 Task: Create a public GitHub repository named 'game-development-projects1' and add a welcome page to its wiki.
Action: Mouse moved to (157, 109)
Screenshot: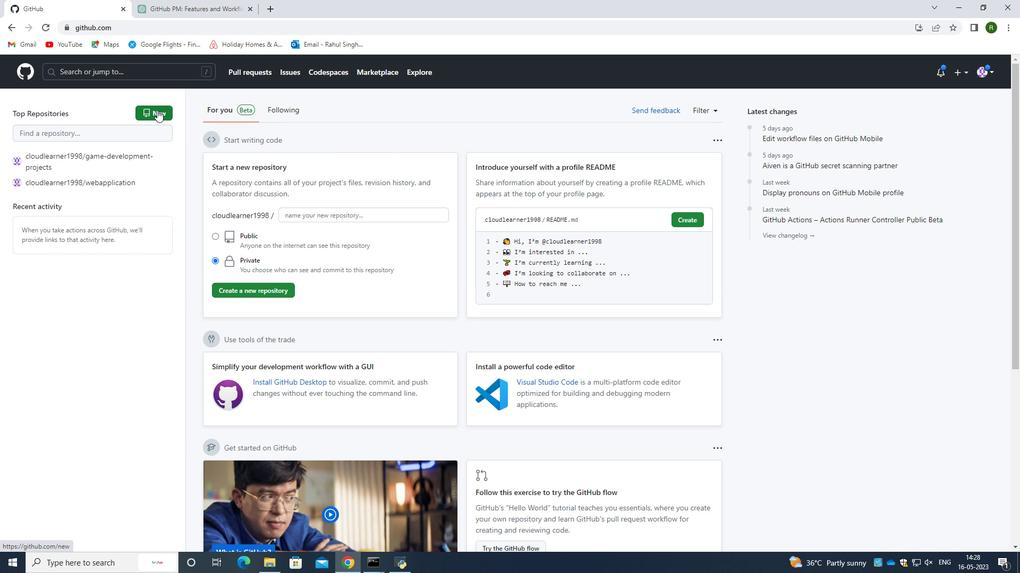 
Action: Mouse pressed left at (157, 109)
Screenshot: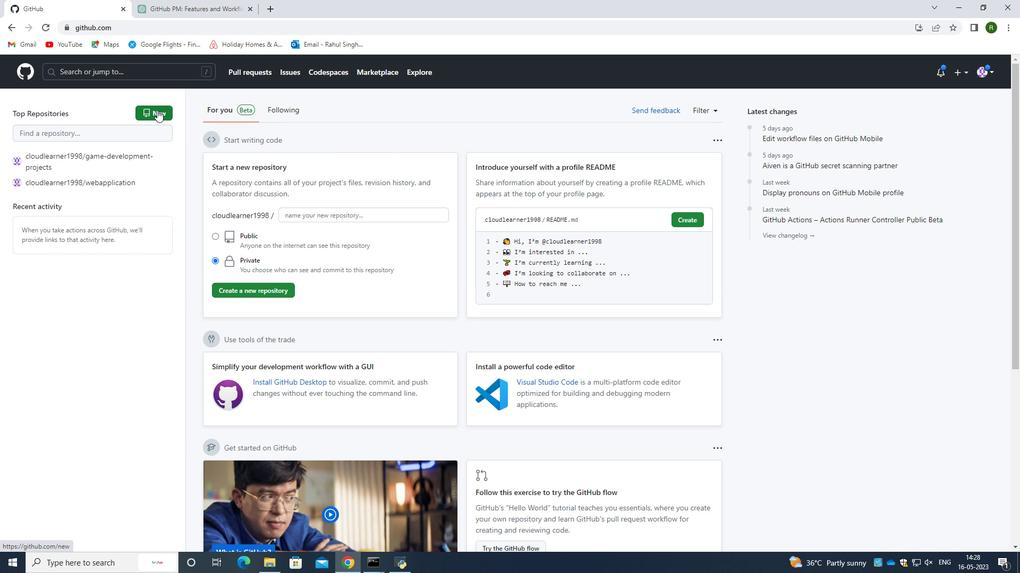 
Action: Mouse moved to (481, 184)
Screenshot: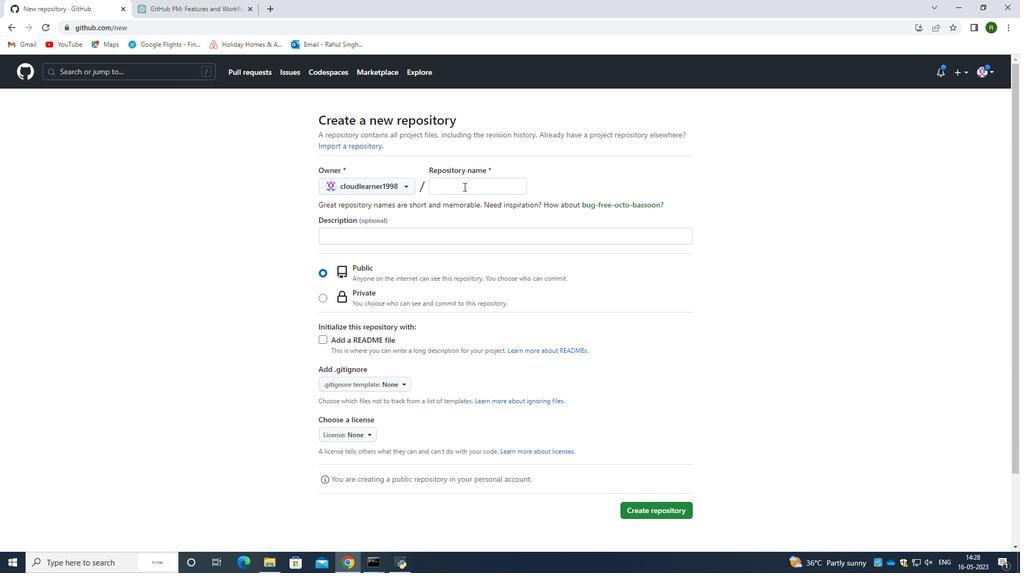 
Action: Mouse pressed left at (481, 184)
Screenshot: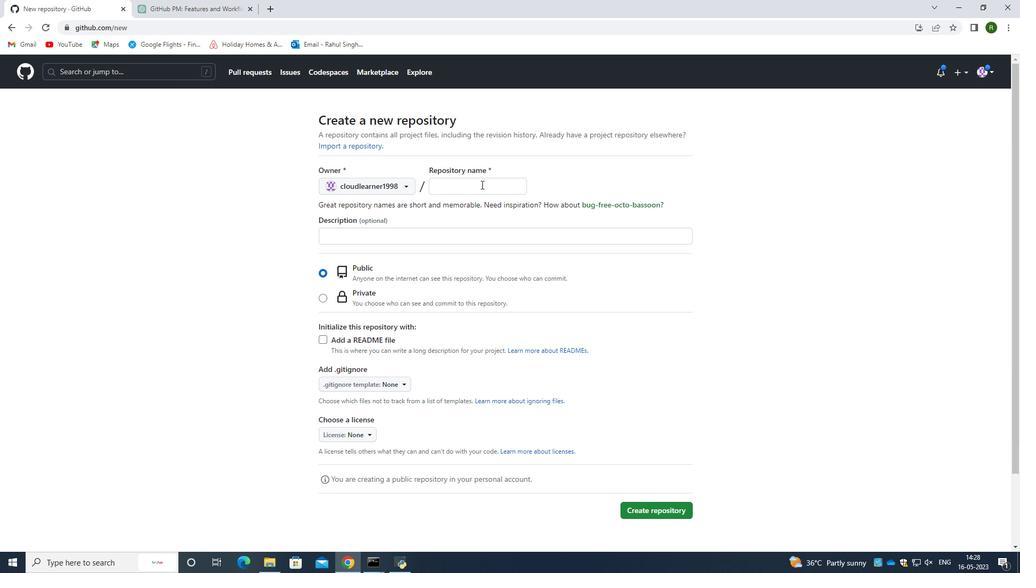 
Action: Mouse moved to (466, 173)
Screenshot: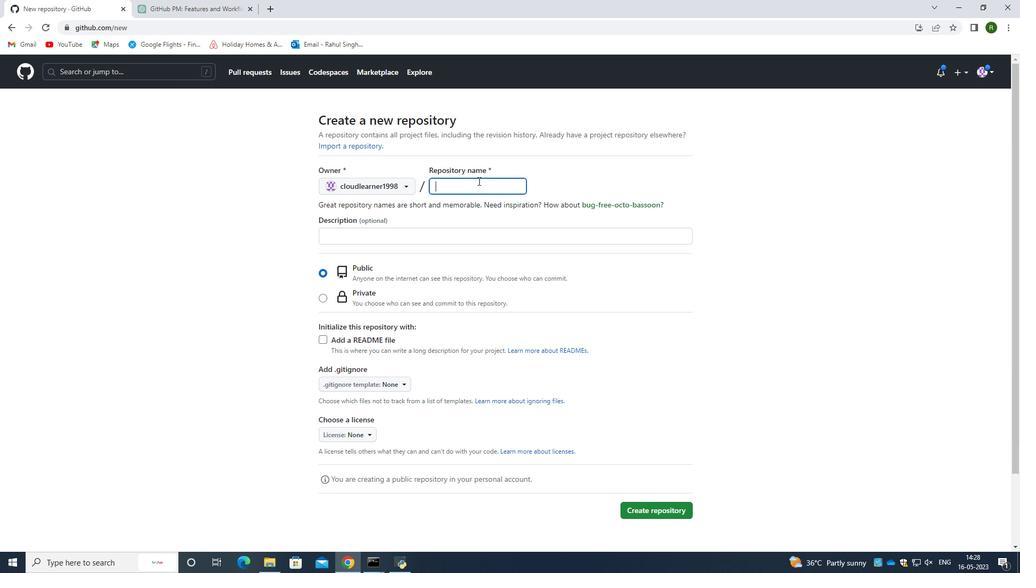 
Action: Key pressed <Key.caps_lock>G<Key.caps_lock>ane<Key.space><Key.backspace><Key.backspace><Key.backspace>me<Key.space>development<Key.space>projects
Screenshot: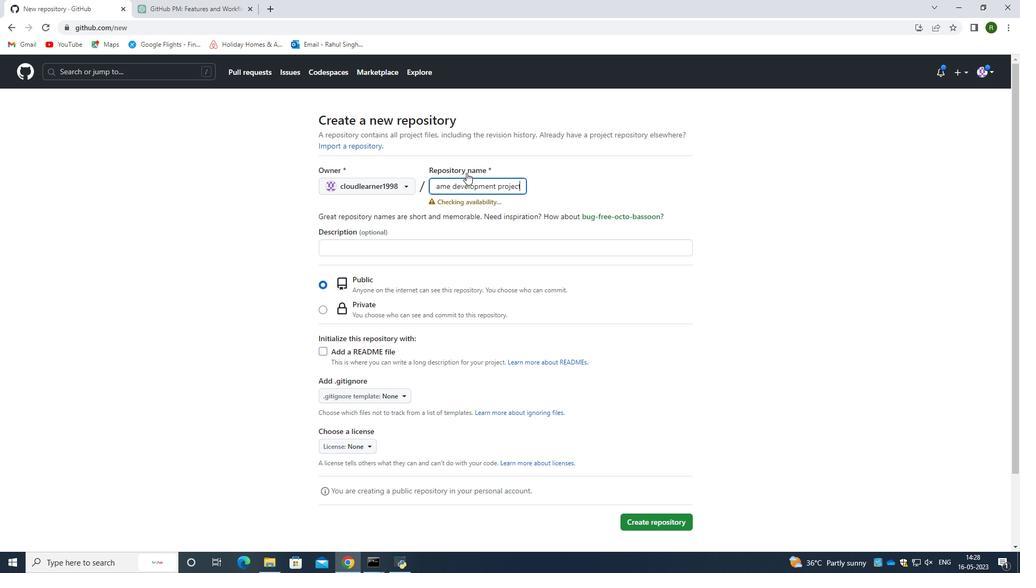 
Action: Mouse moved to (360, 247)
Screenshot: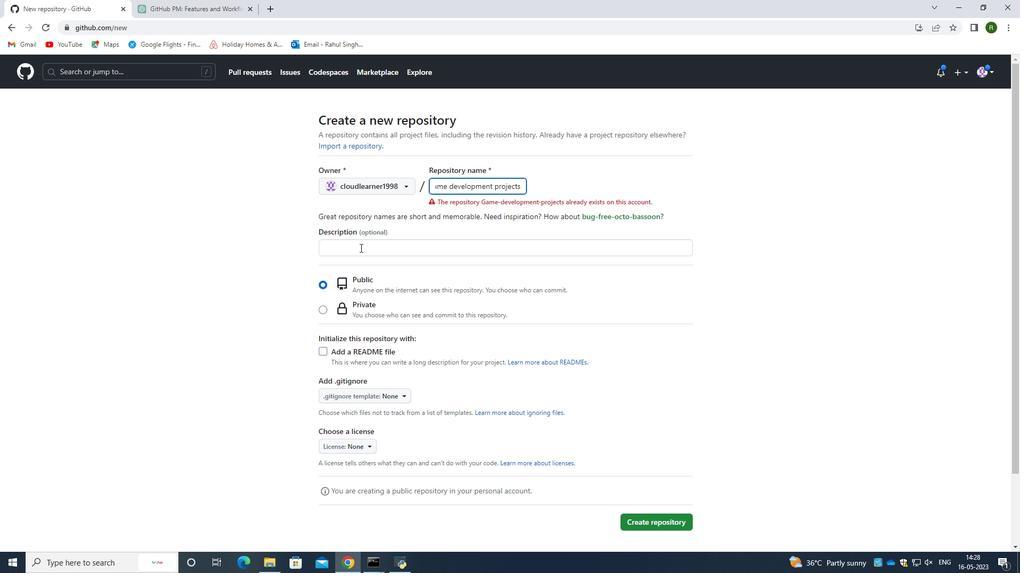 
Action: Mouse pressed left at (360, 247)
Screenshot: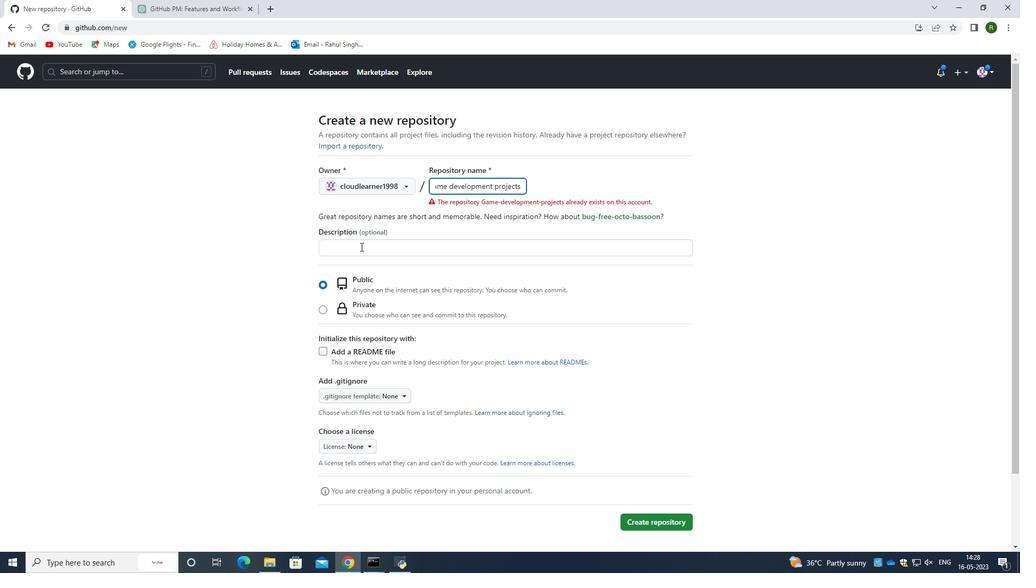 
Action: Mouse moved to (543, 308)
Screenshot: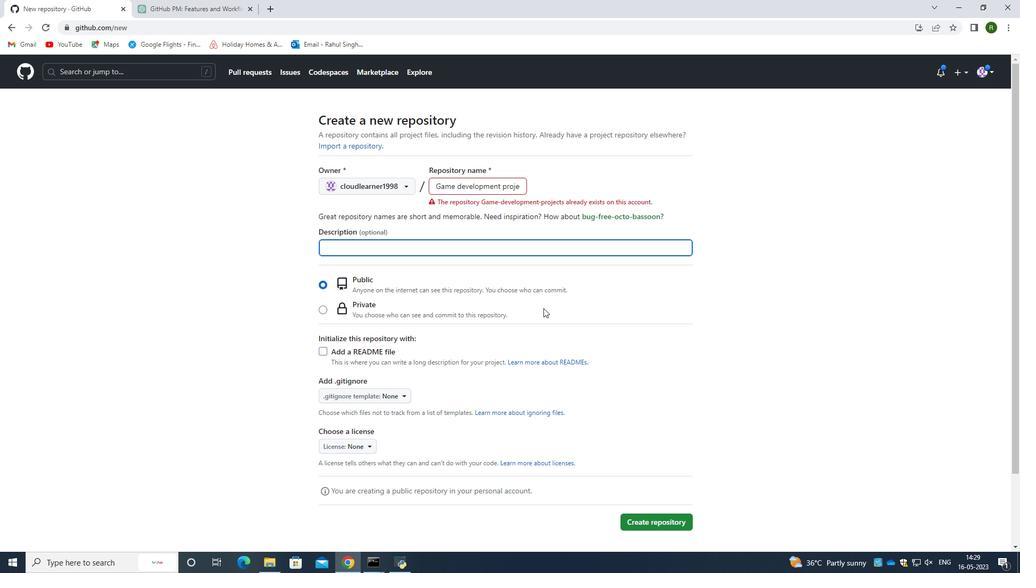 
Action: Mouse scrolled (543, 308) with delta (0, 0)
Screenshot: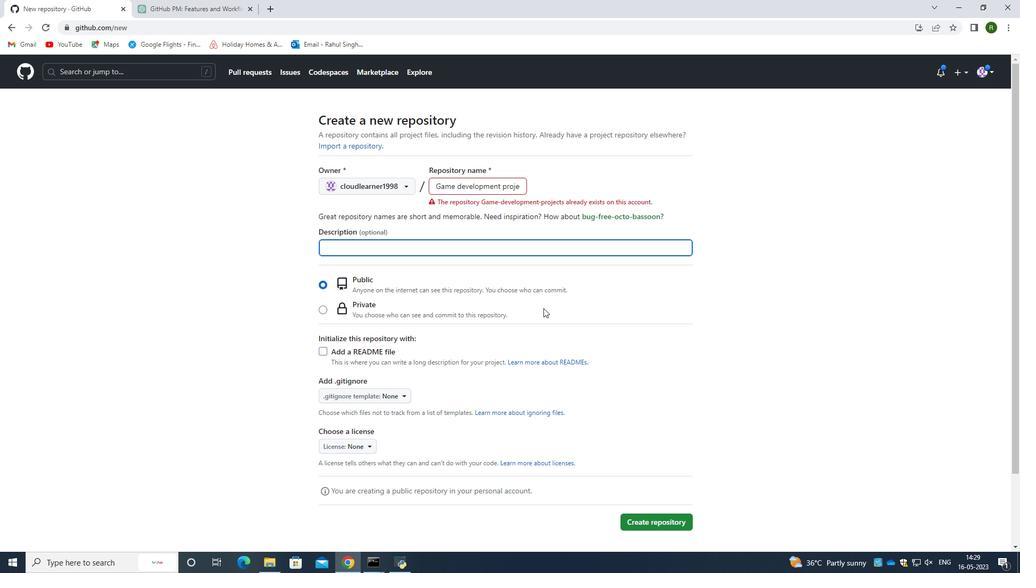 
Action: Mouse moved to (646, 468)
Screenshot: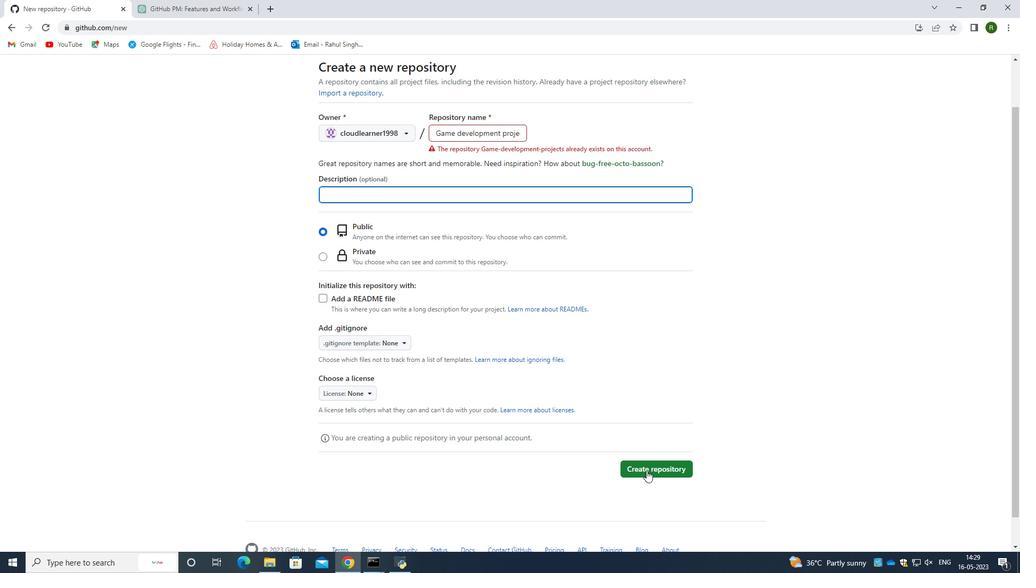 
Action: Mouse pressed left at (646, 468)
Screenshot: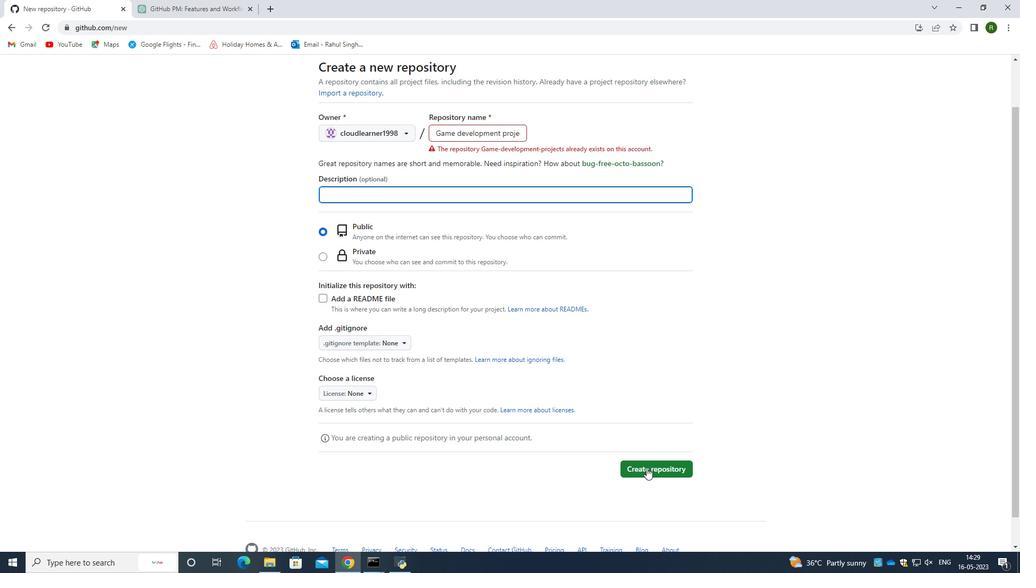 
Action: Mouse moved to (642, 470)
Screenshot: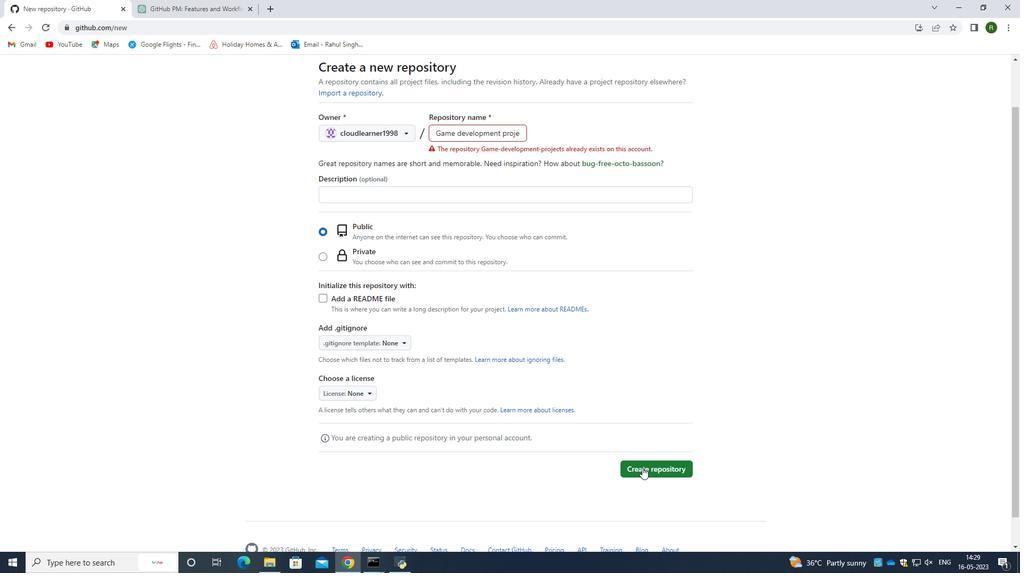 
Action: Mouse pressed left at (642, 470)
Screenshot: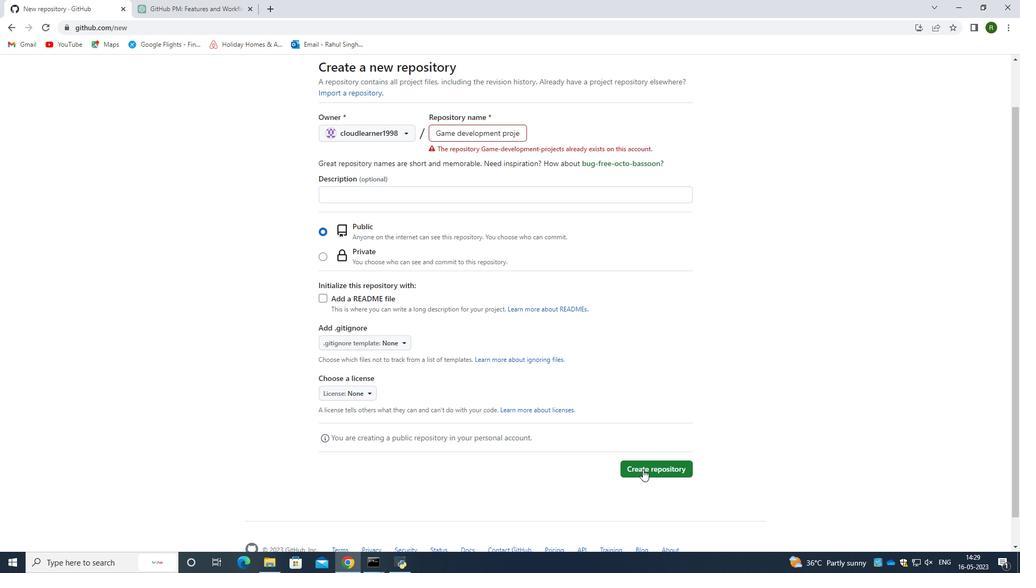 
Action: Mouse moved to (641, 464)
Screenshot: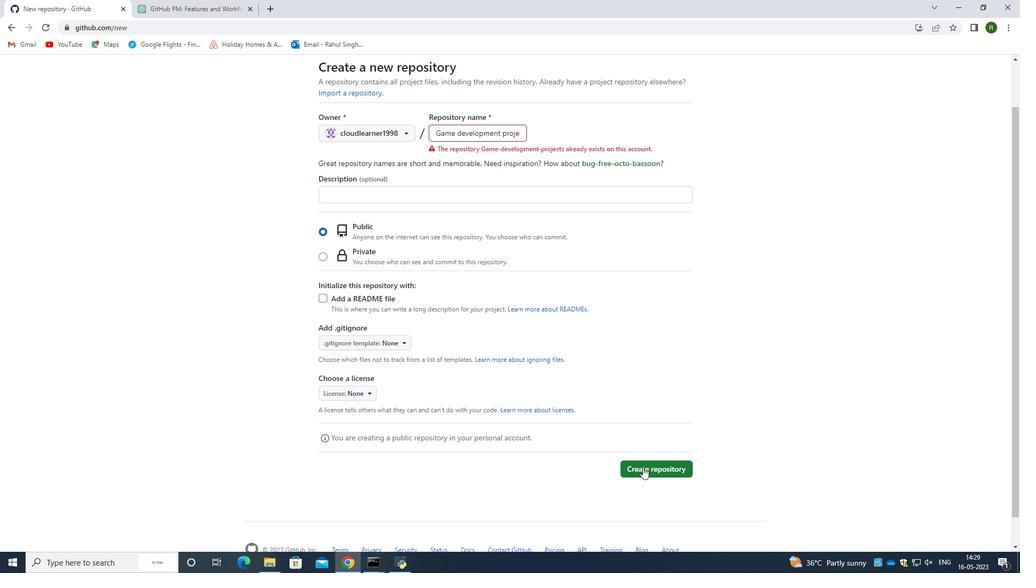 
Action: Mouse scrolled (641, 464) with delta (0, 0)
Screenshot: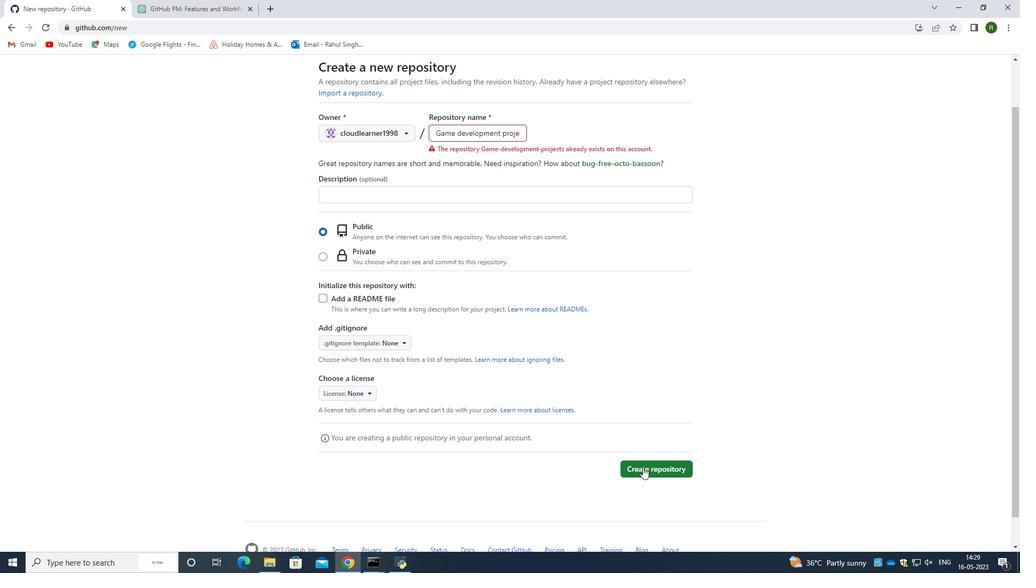 
Action: Mouse scrolled (641, 464) with delta (0, 0)
Screenshot: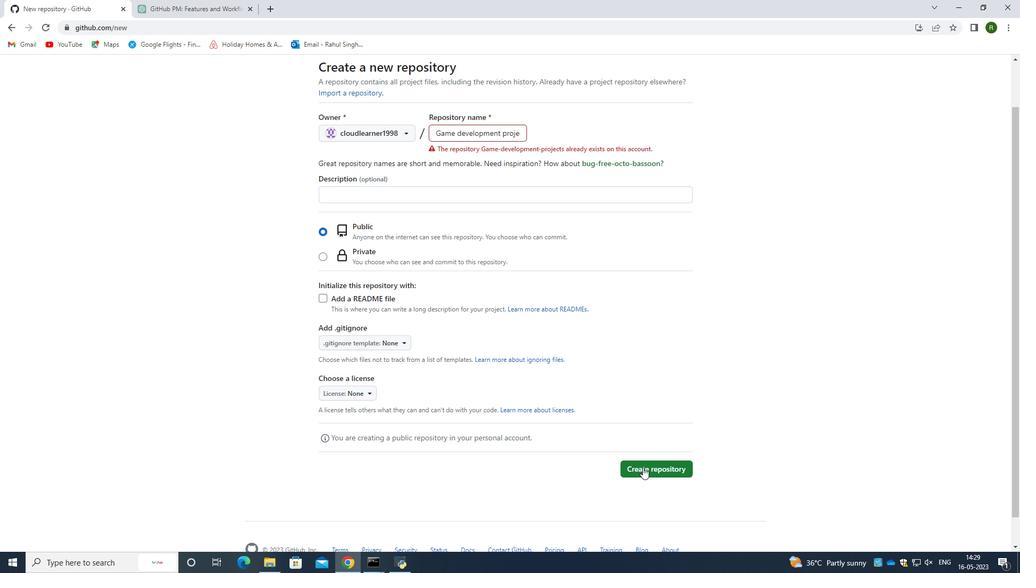 
Action: Mouse scrolled (641, 464) with delta (0, 0)
Screenshot: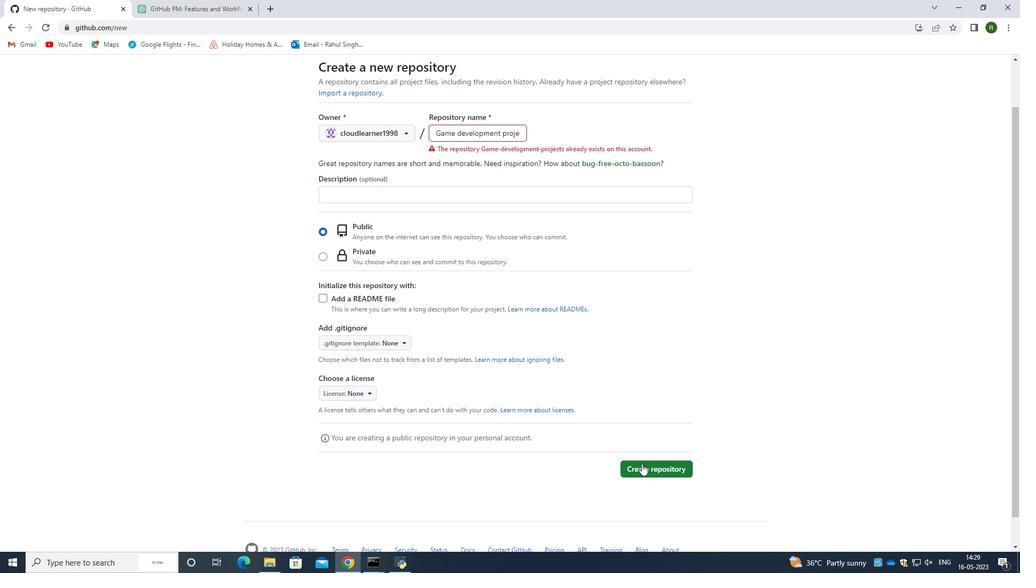 
Action: Mouse moved to (516, 181)
Screenshot: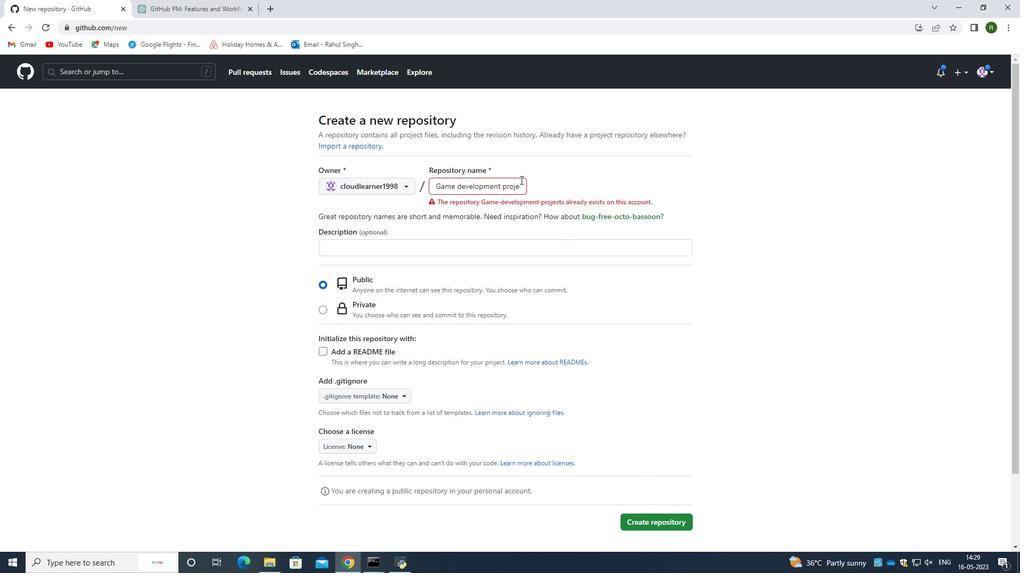 
Action: Mouse pressed left at (516, 181)
Screenshot: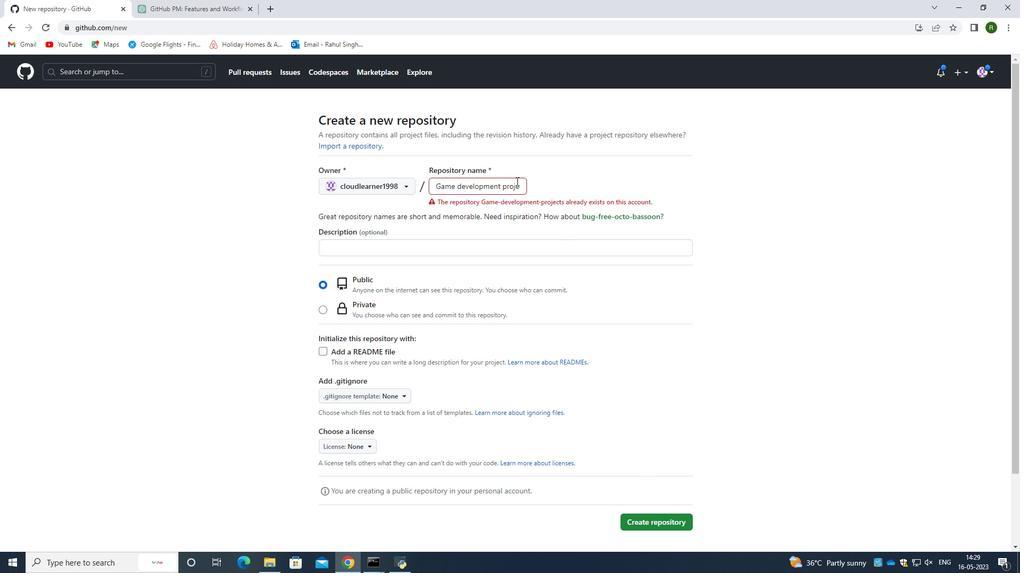 
Action: Mouse moved to (520, 184)
Screenshot: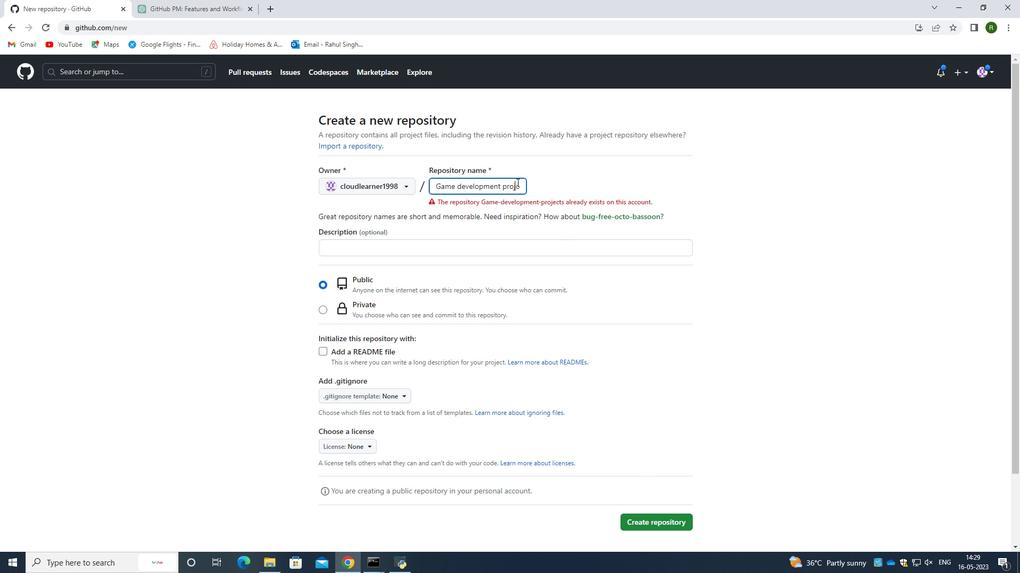 
Action: Mouse pressed left at (520, 184)
Screenshot: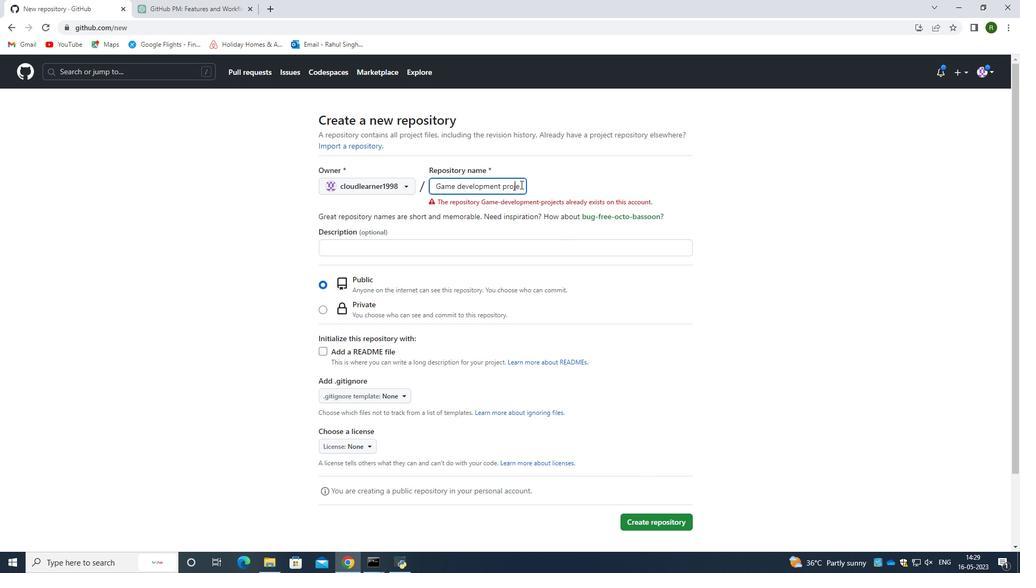 
Action: Mouse moved to (520, 191)
Screenshot: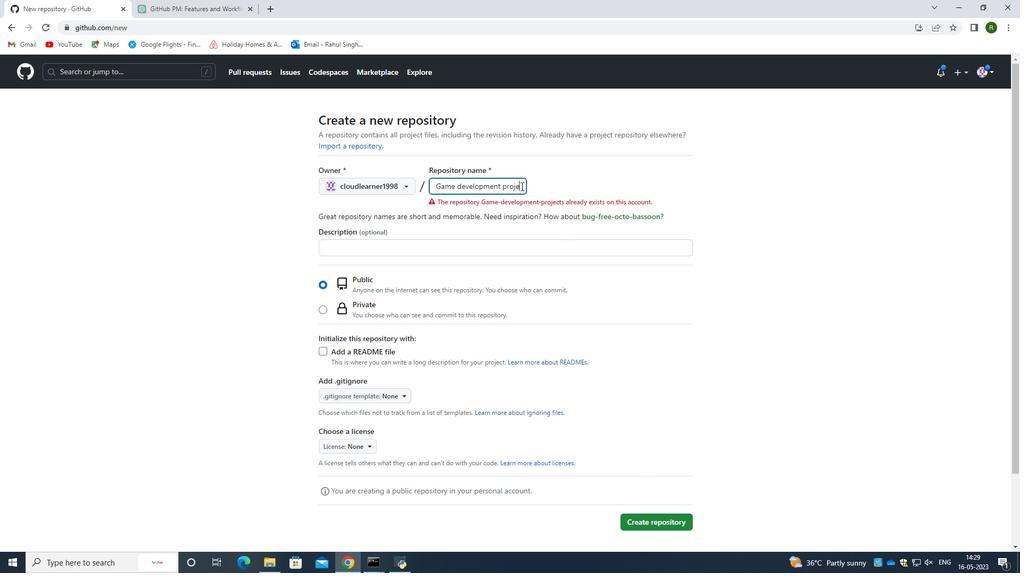 
Action: Key pressed <Key.right><Key.right><Key.right><Key.right><Key.right><Key.right><Key.right><Key.right><Key.right><Key.right><Key.right><Key.right>1
Screenshot: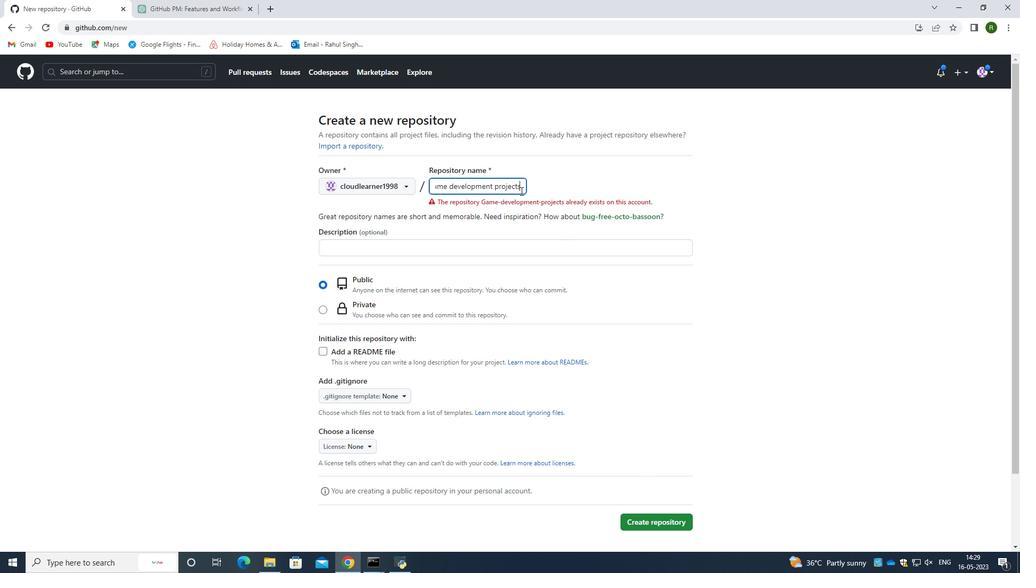 
Action: Mouse moved to (467, 188)
Screenshot: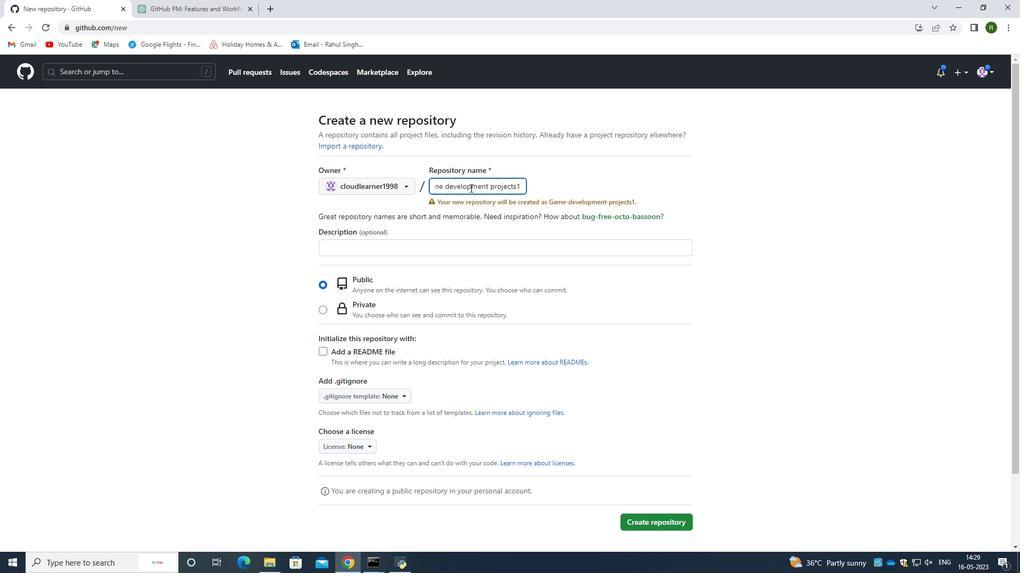 
Action: Key pressed <Key.left><Key.left><Key.left><Key.left><Key.left><Key.left><Key.left><Key.left><Key.left><Key.left><Key.left><Key.left><Key.left><Key.left><Key.left><Key.left><Key.left><Key.left><Key.left><Key.left><Key.left><Key.left><Key.left><Key.left><Key.left><Key.left><Key.left><Key.left><Key.left><Key.left><Key.left><Key.left><Key.left><Key.left><Key.left><Key.left><Key.left><Key.left>
Screenshot: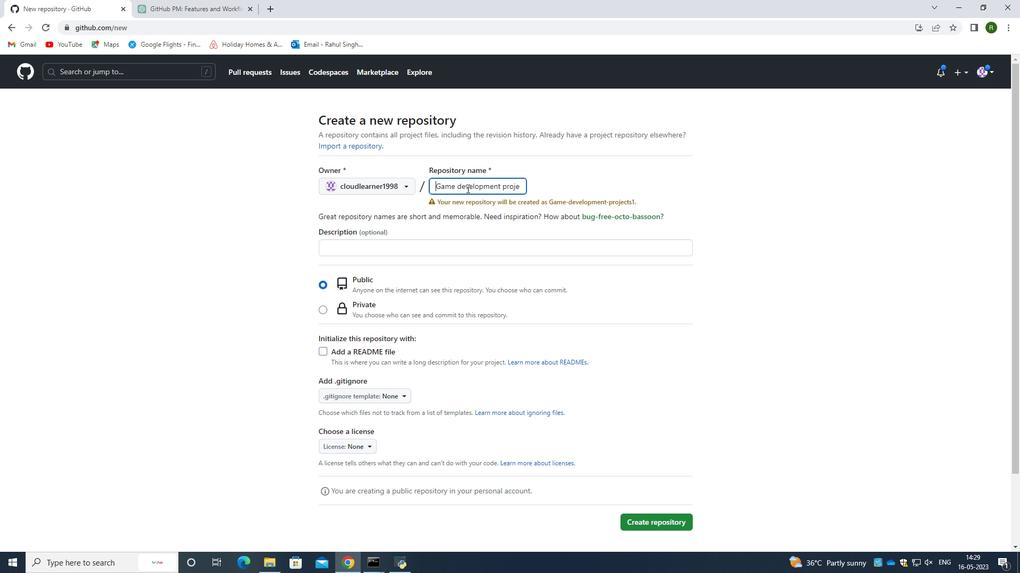 
Action: Mouse moved to (441, 184)
Screenshot: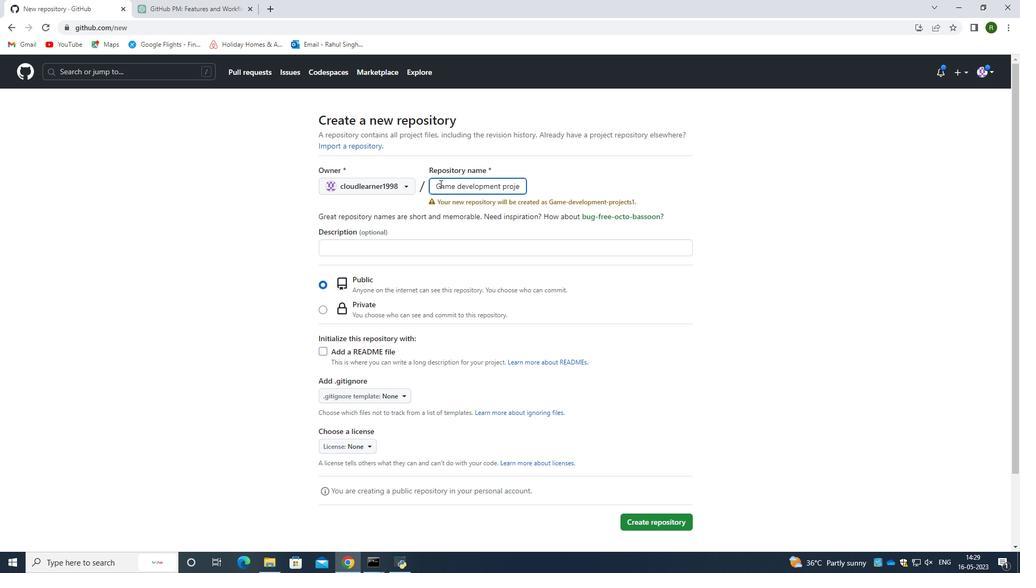 
Action: Mouse pressed left at (441, 184)
Screenshot: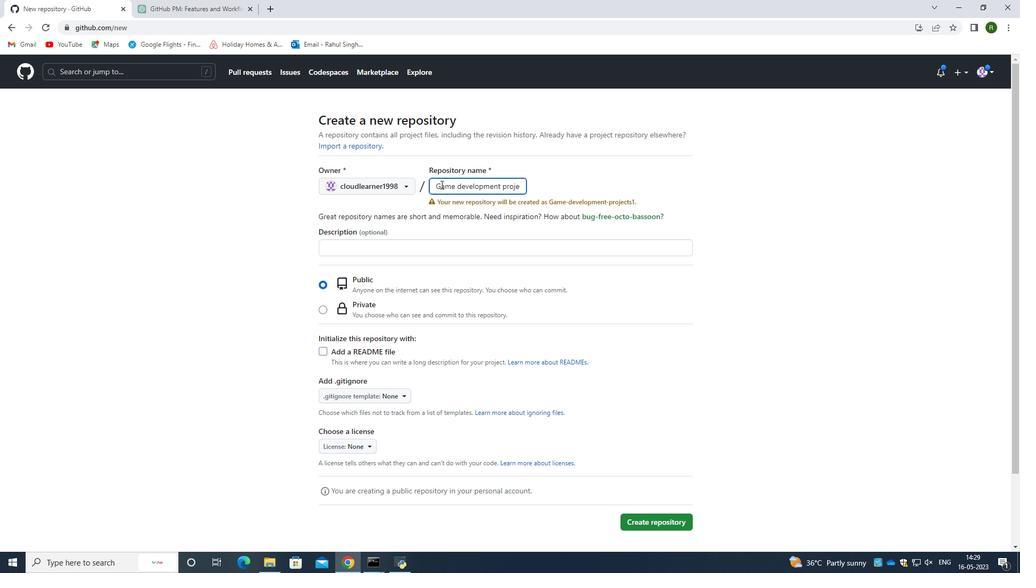 
Action: Mouse moved to (451, 187)
Screenshot: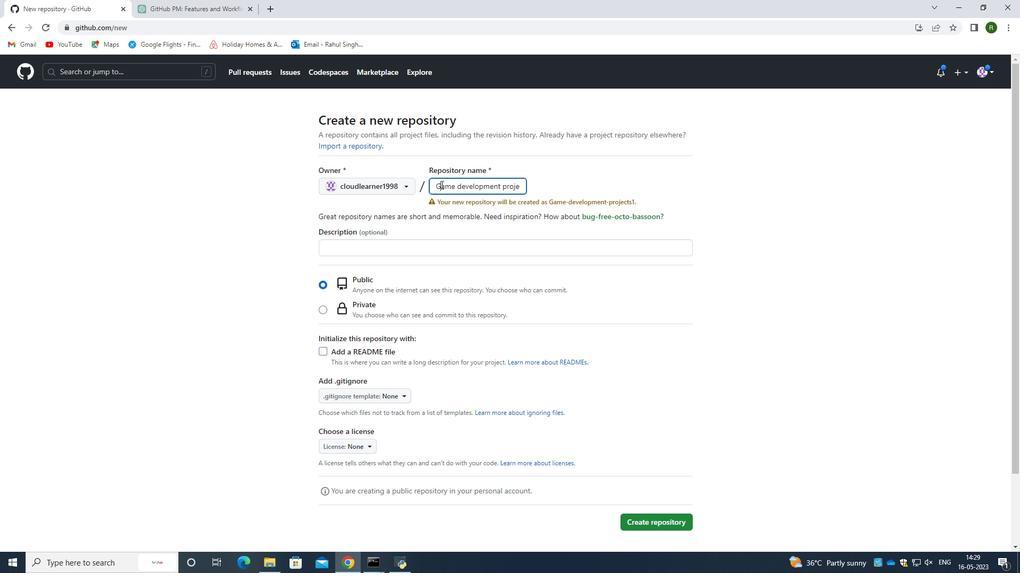 
Action: Key pressed <Key.backspace>
Screenshot: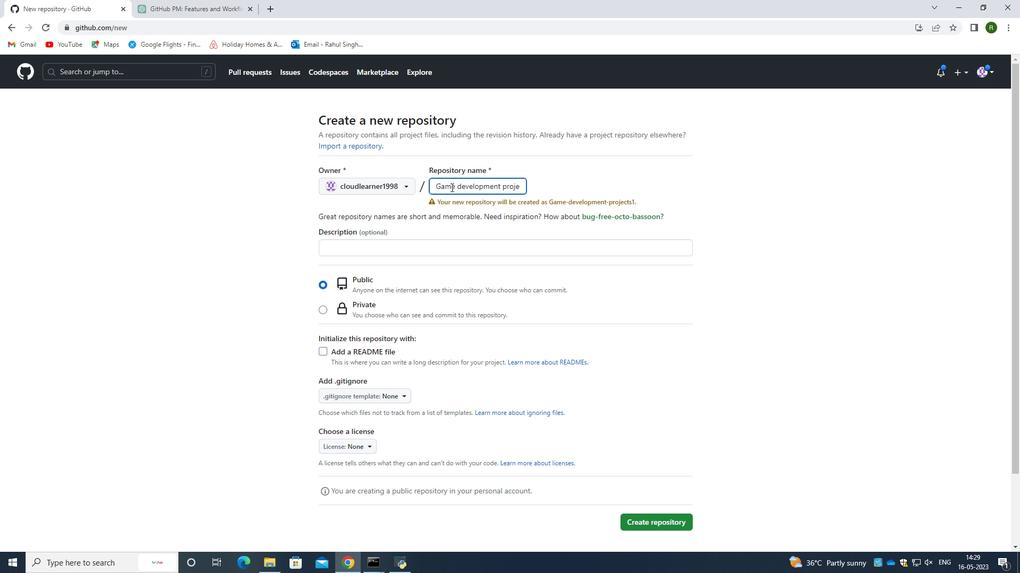 
Action: Mouse moved to (450, 193)
Screenshot: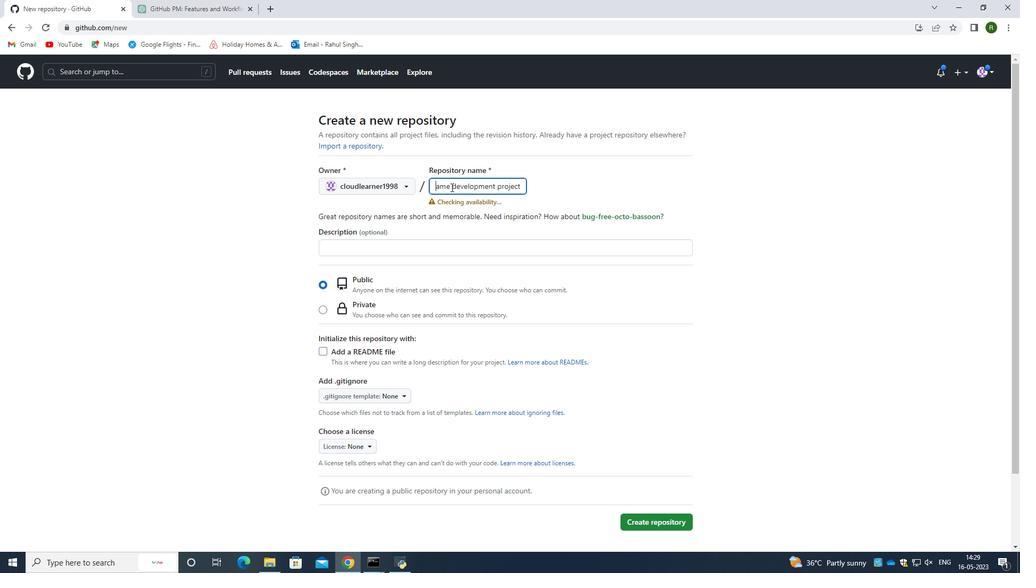 
Action: Key pressed g
Screenshot: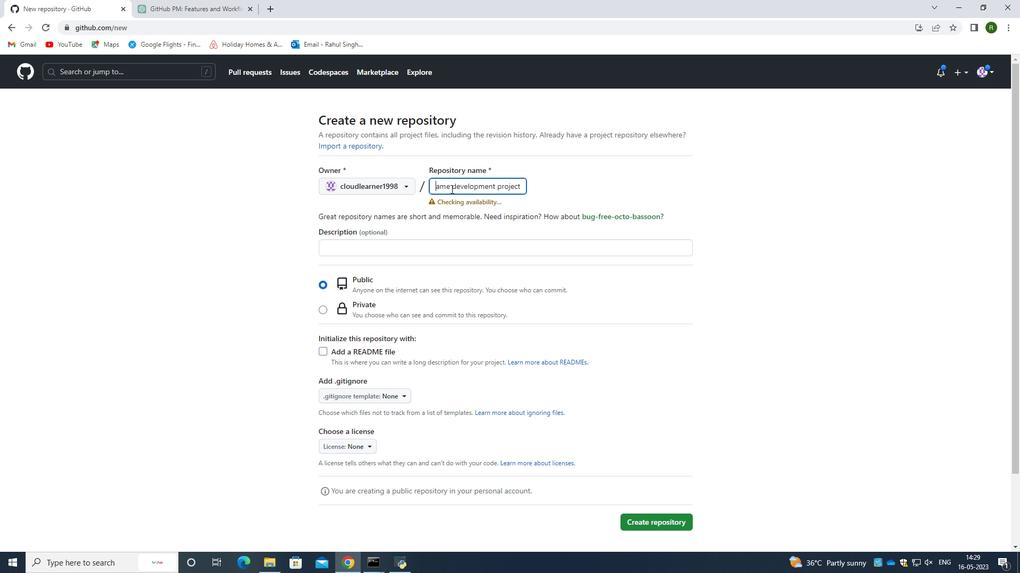 
Action: Mouse moved to (455, 185)
Screenshot: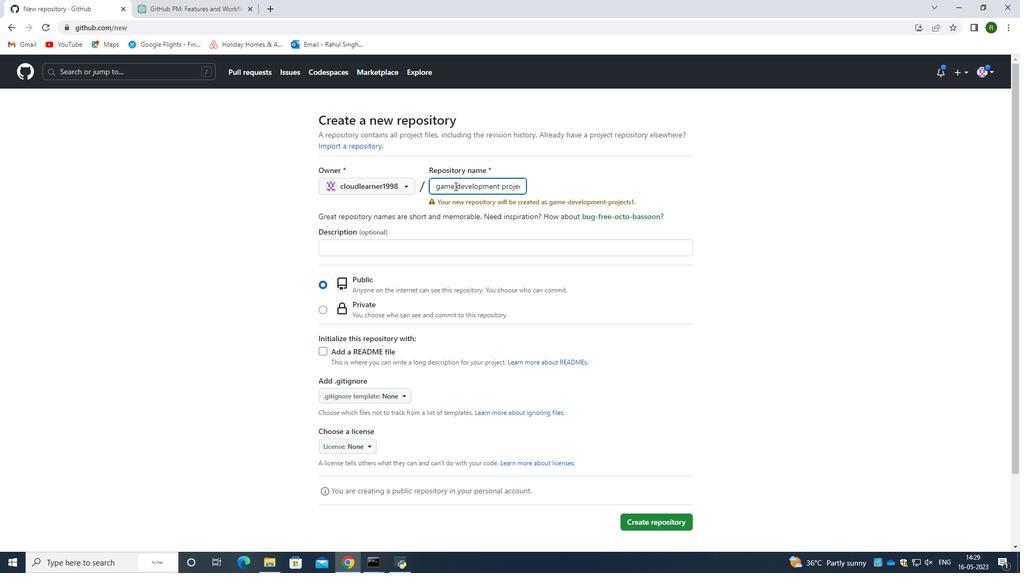 
Action: Mouse pressed left at (455, 185)
Screenshot: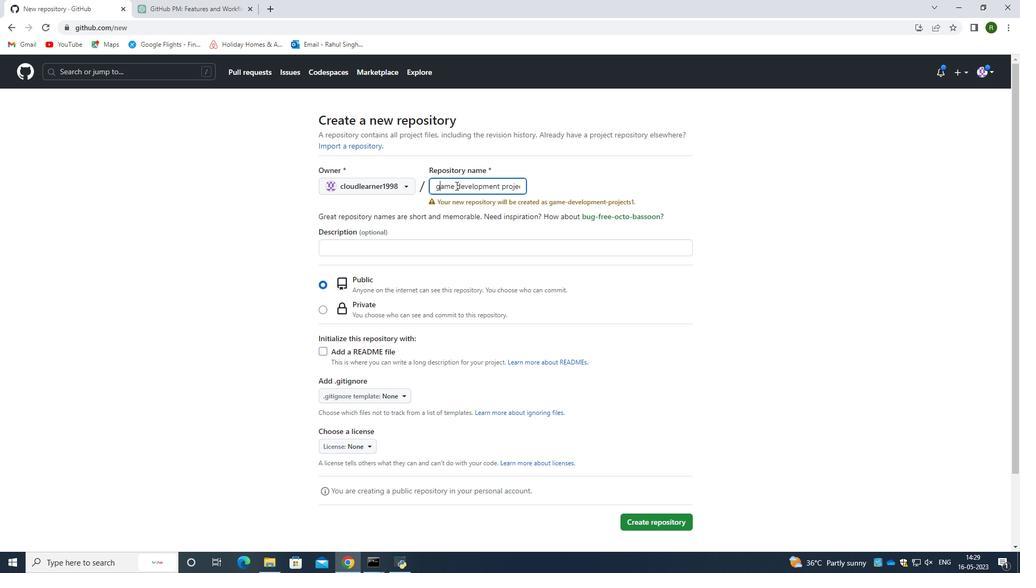 
Action: Key pressed -
Screenshot: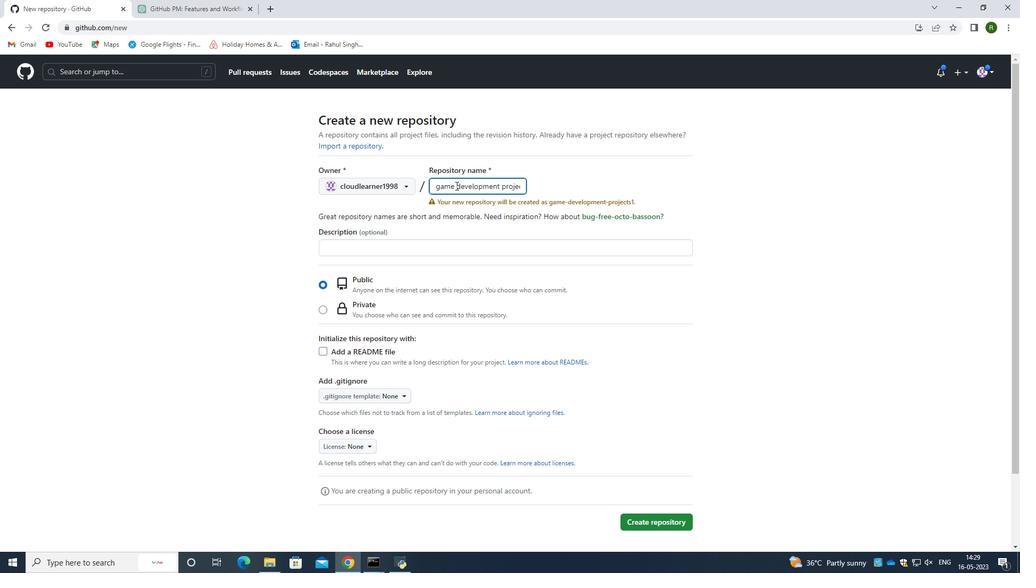 
Action: Mouse moved to (456, 186)
Screenshot: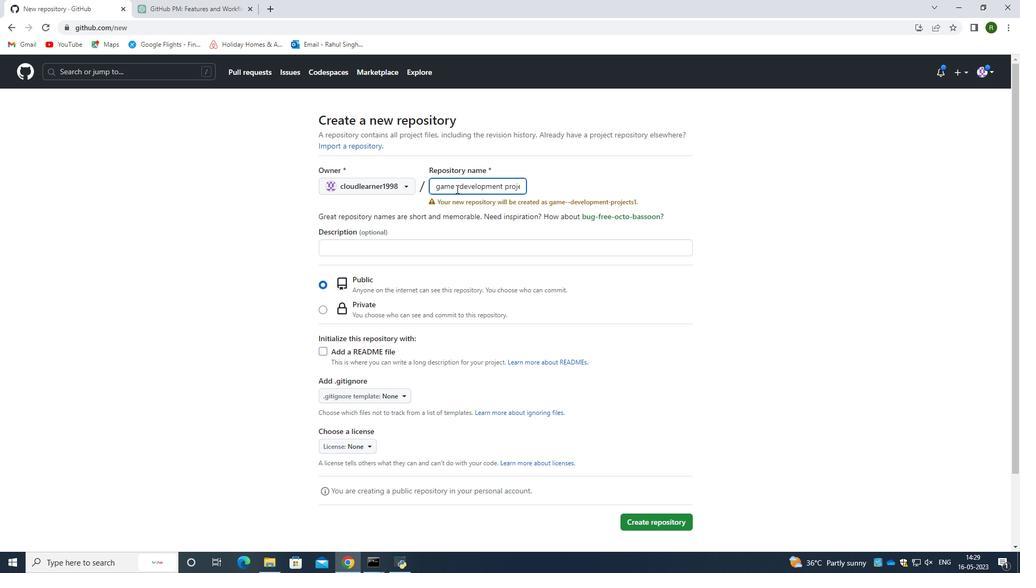 
Action: Mouse pressed left at (456, 186)
Screenshot: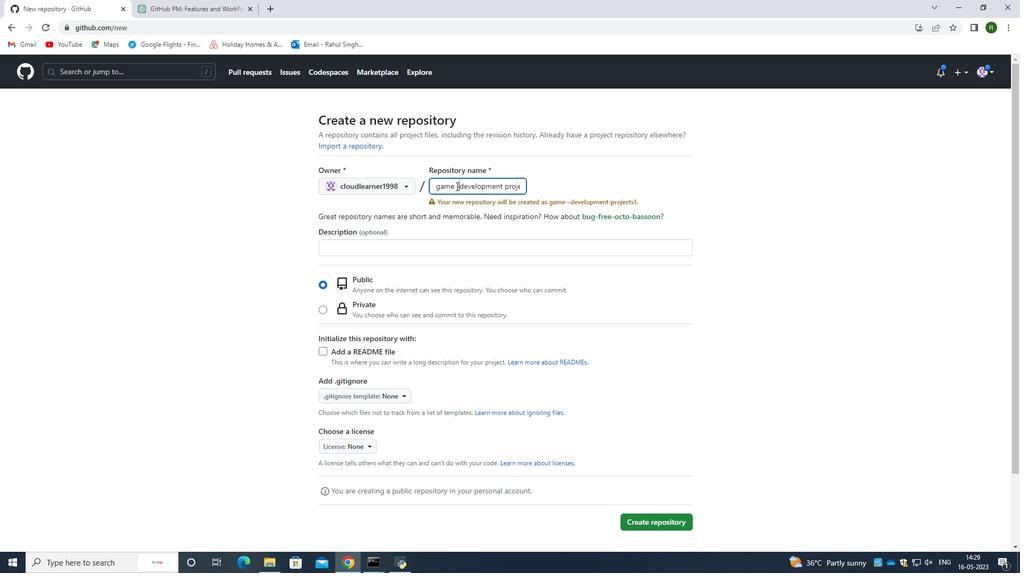 
Action: Mouse moved to (460, 185)
Screenshot: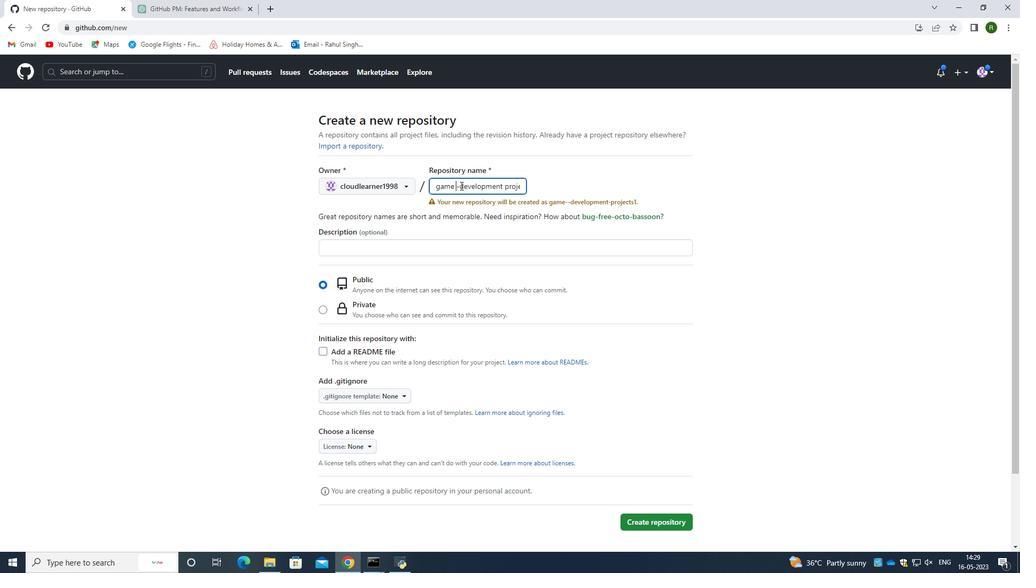 
Action: Key pressed <Key.backspace>
Screenshot: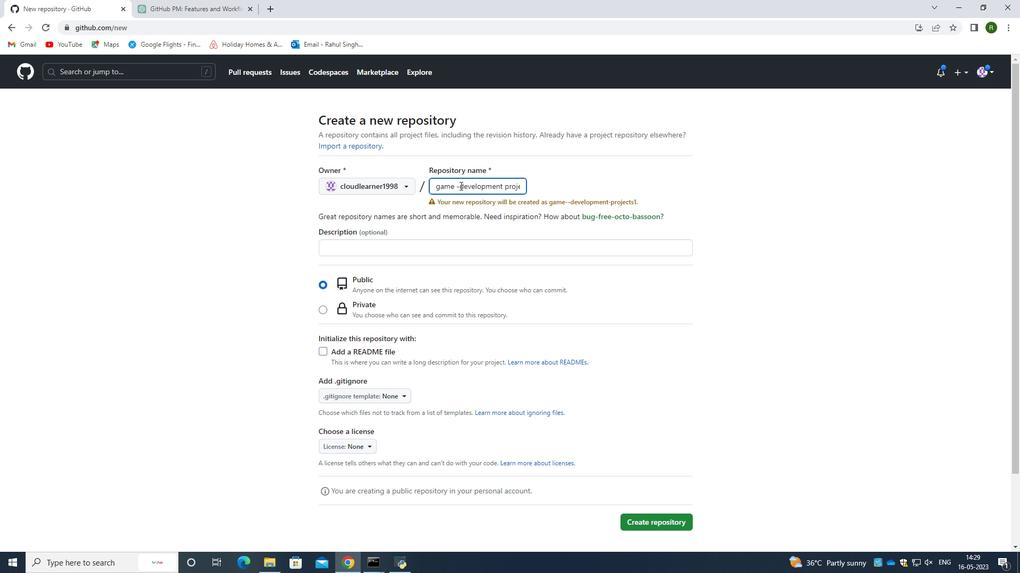 
Action: Mouse moved to (663, 514)
Screenshot: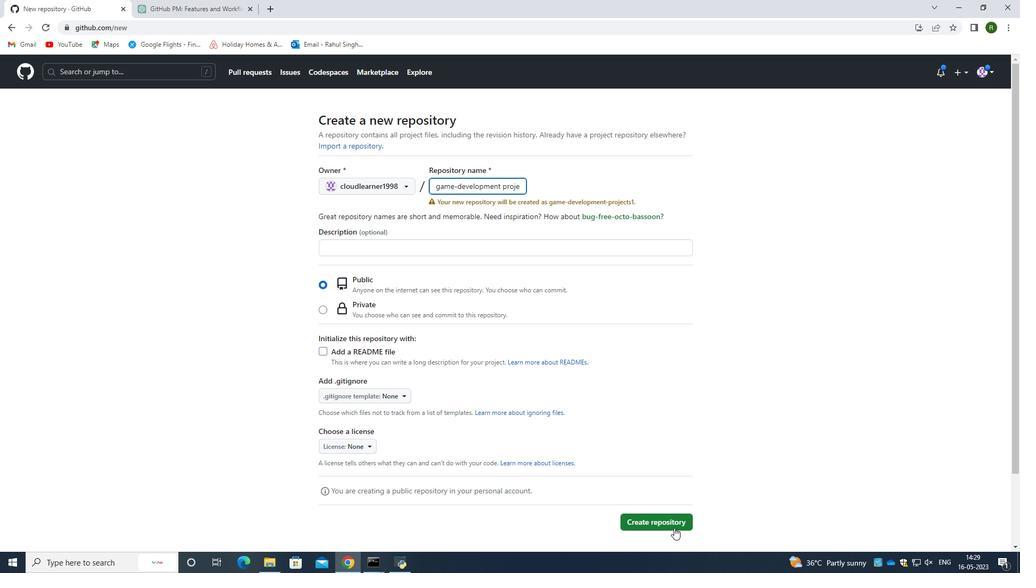 
Action: Mouse pressed left at (663, 514)
Screenshot: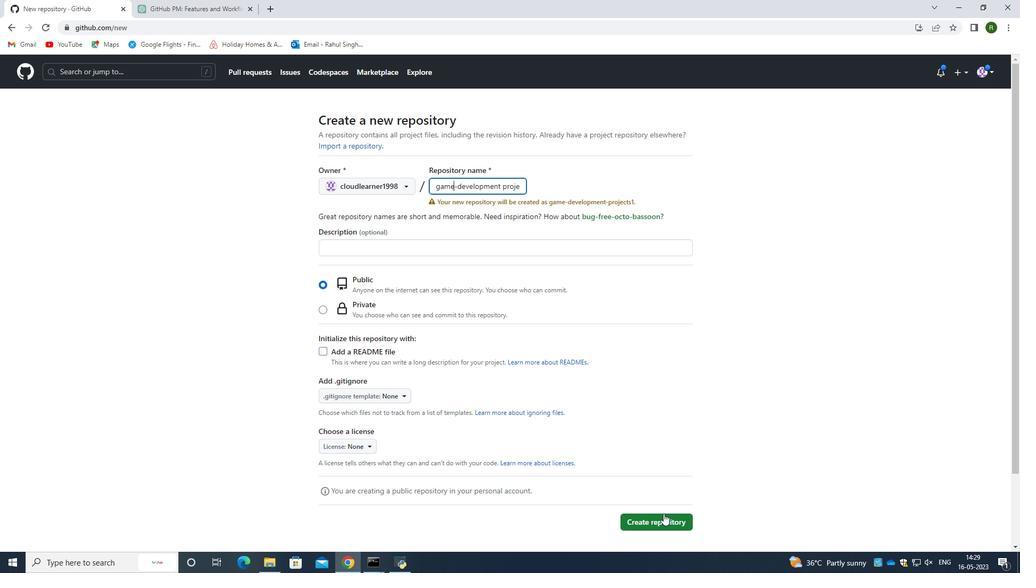 
Action: Mouse moved to (297, 136)
Screenshot: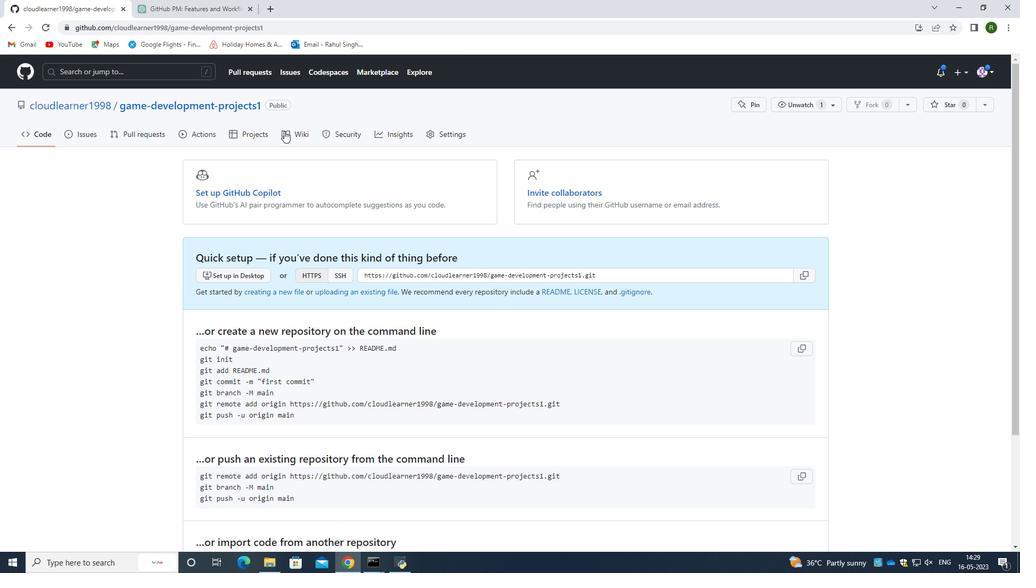 
Action: Mouse pressed left at (297, 136)
Screenshot: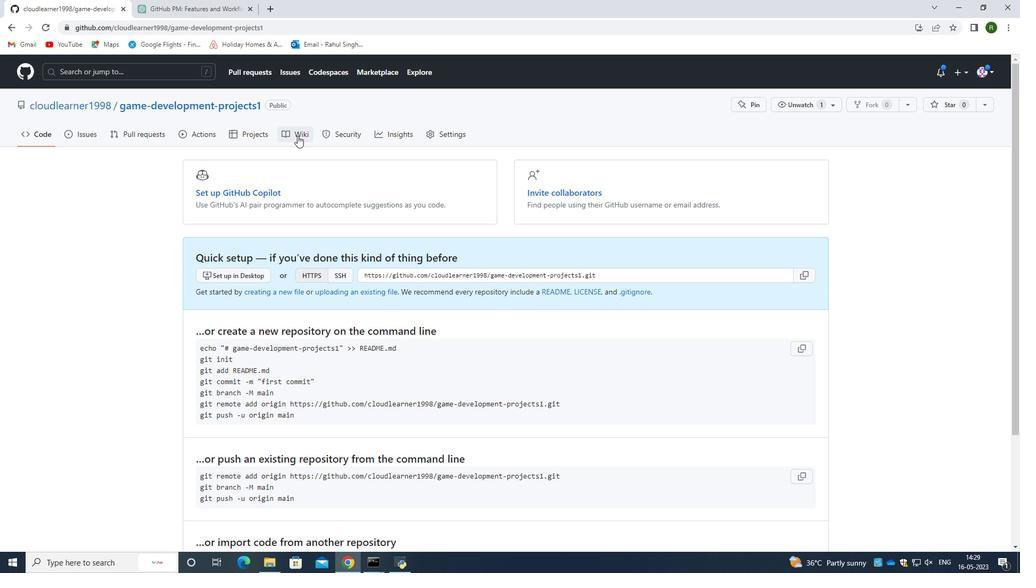 
Action: Mouse moved to (519, 276)
Screenshot: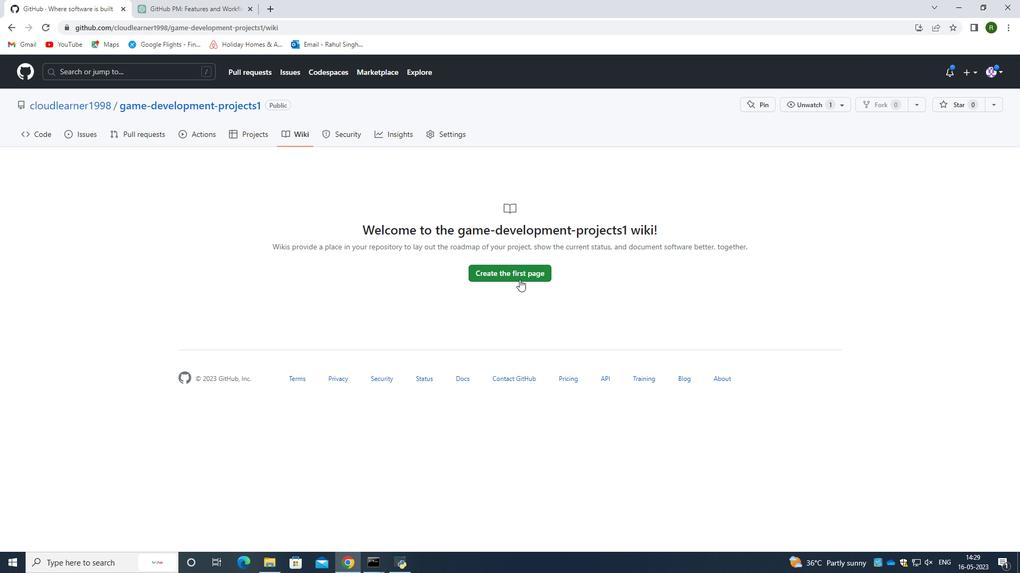 
Action: Mouse pressed left at (519, 276)
Screenshot: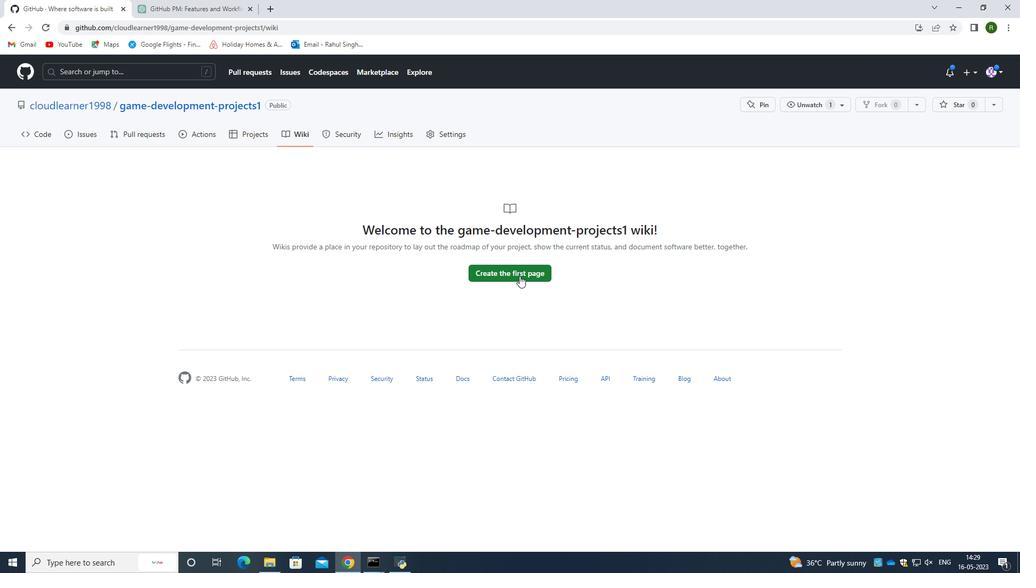 
Action: Mouse moved to (280, 257)
Screenshot: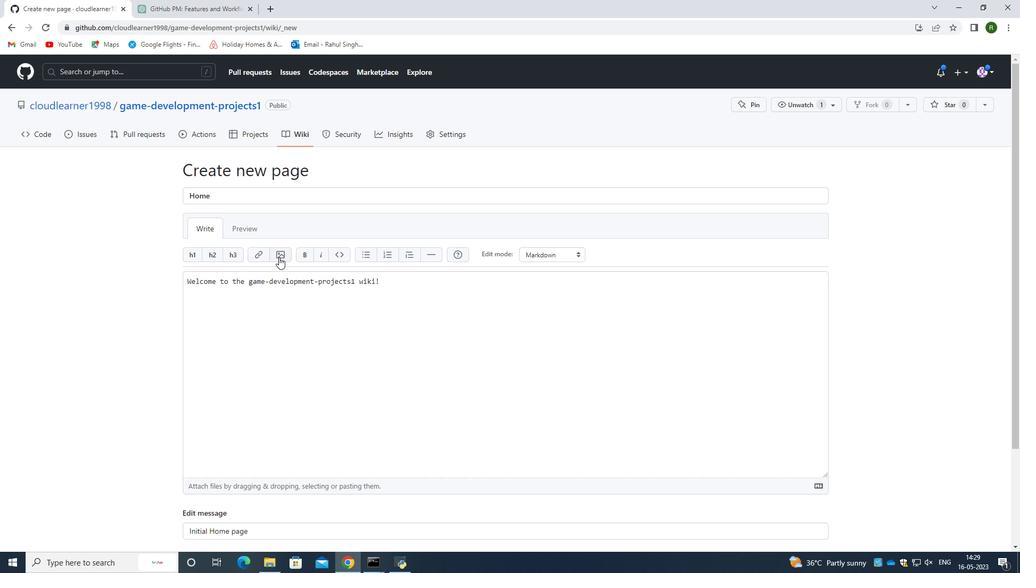 
Action: Mouse pressed left at (280, 257)
Screenshot: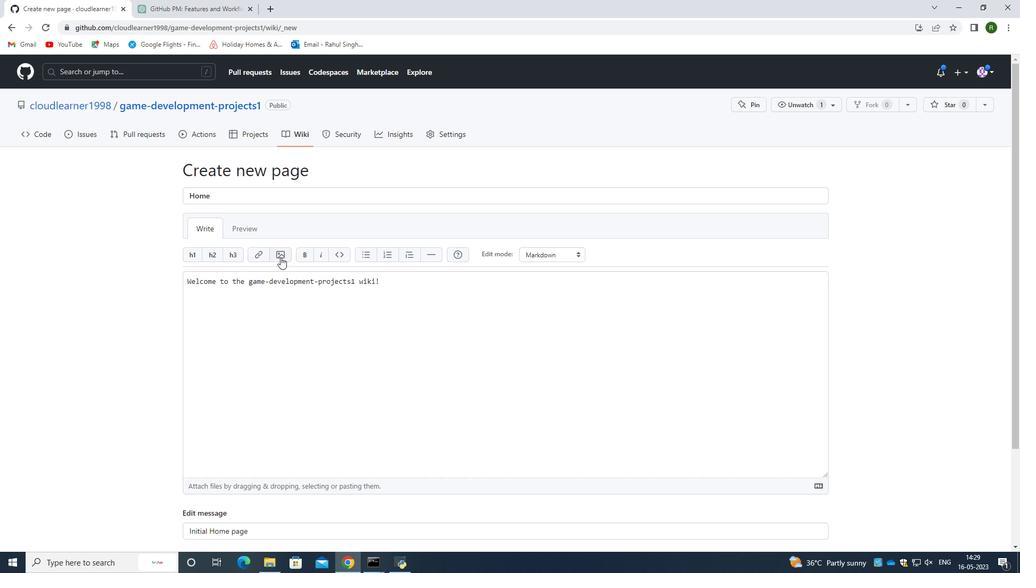 
Action: Mouse moved to (434, 162)
Screenshot: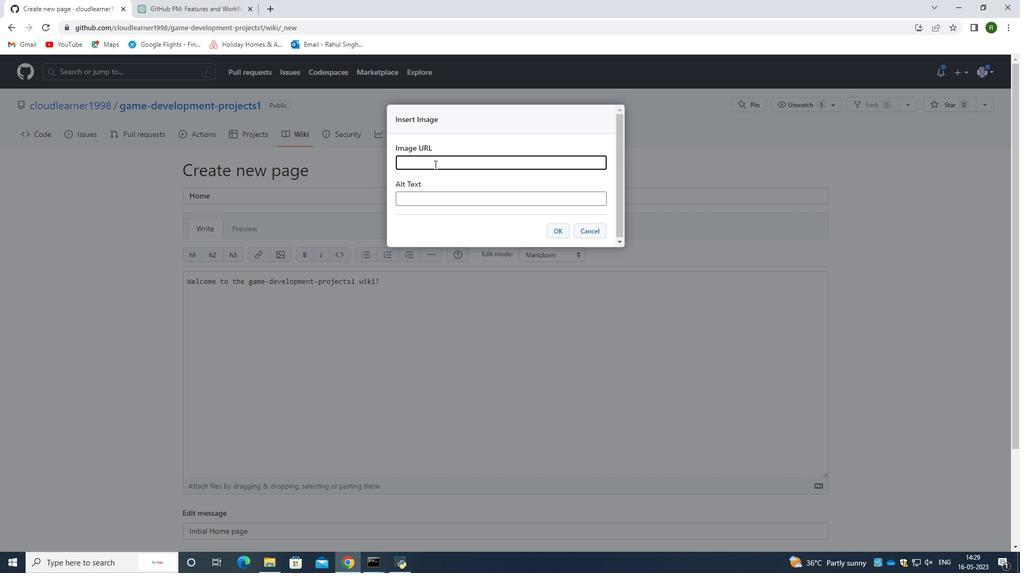
Action: Mouse pressed right at (434, 162)
Screenshot: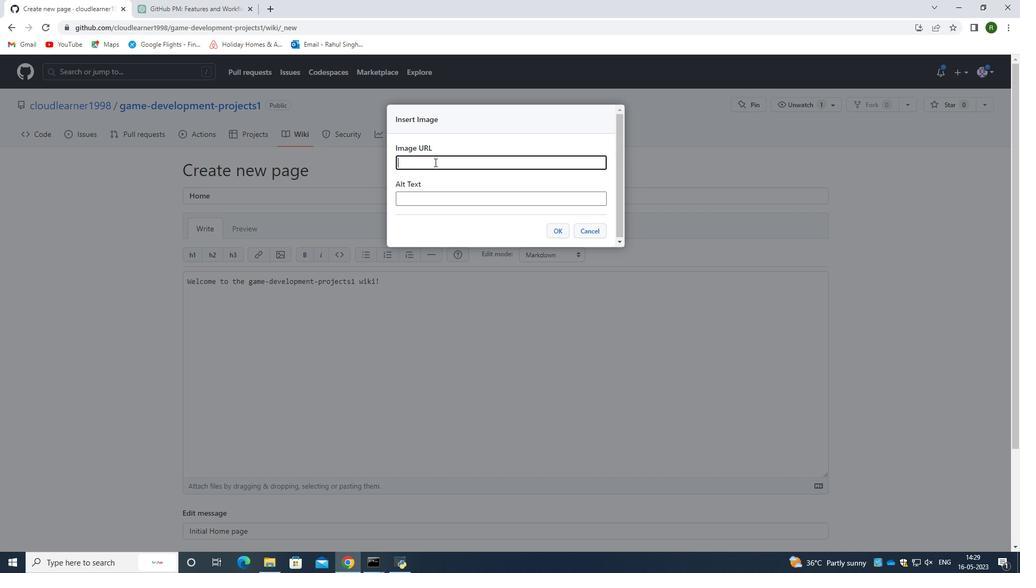 
Action: Mouse moved to (472, 246)
Screenshot: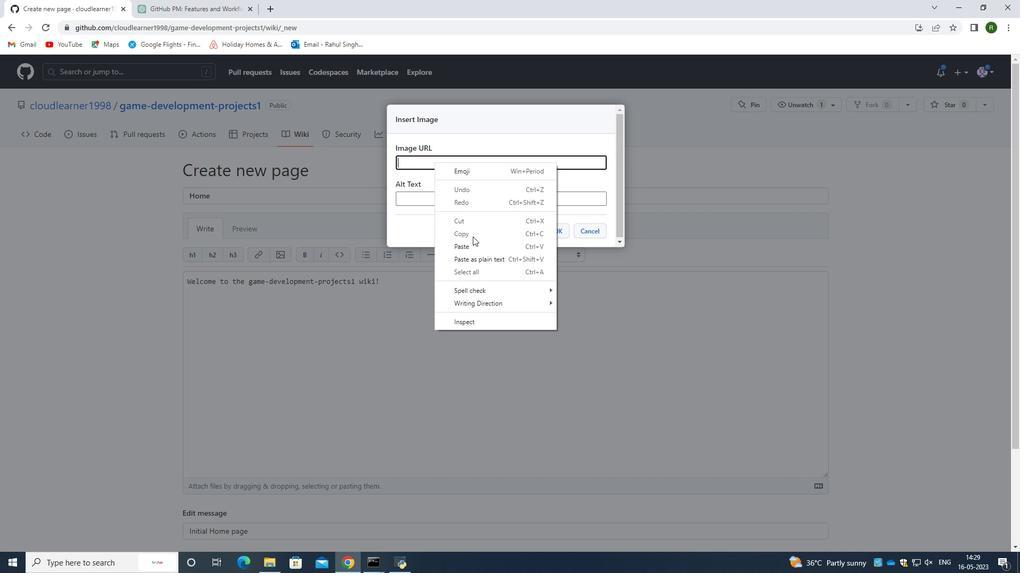 
Action: Mouse pressed left at (472, 246)
Screenshot: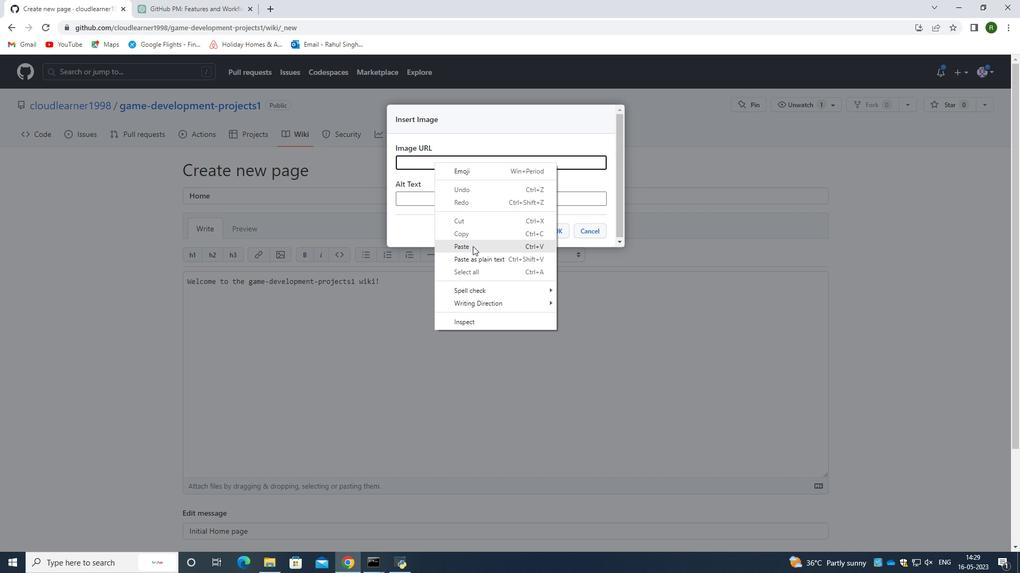 
Action: Mouse moved to (557, 229)
Screenshot: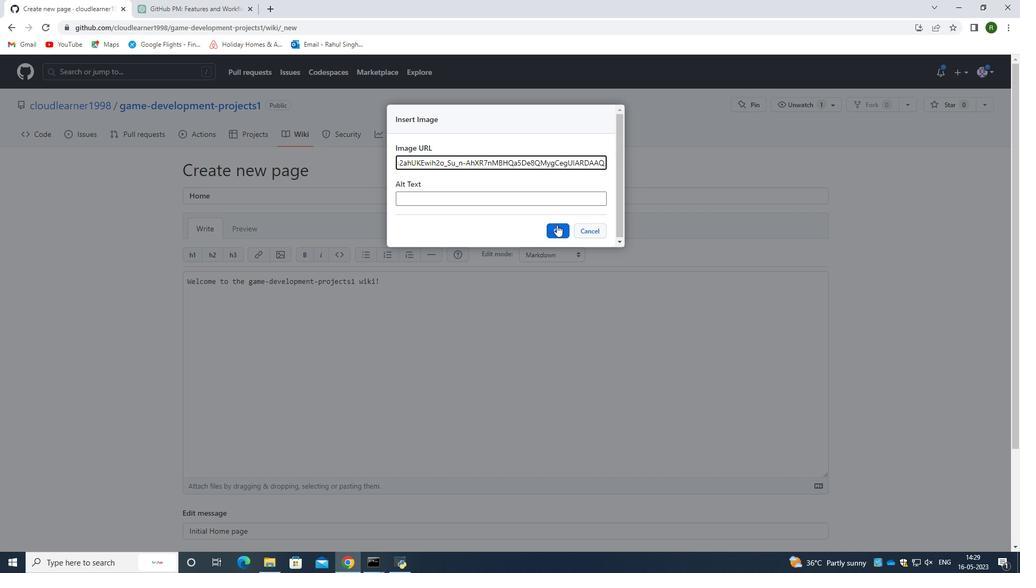 
Action: Mouse pressed left at (557, 229)
Screenshot: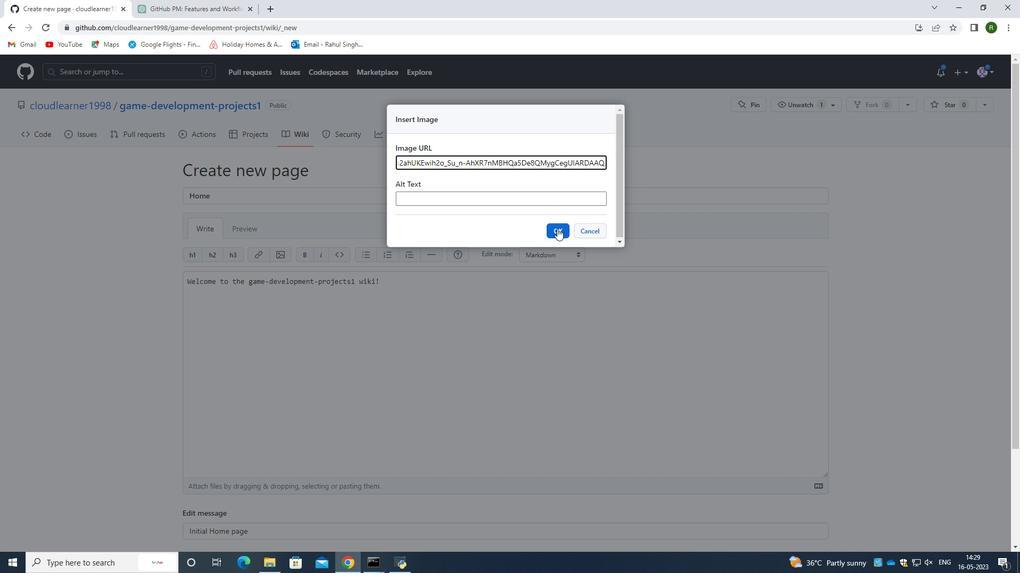
Action: Mouse moved to (483, 369)
Screenshot: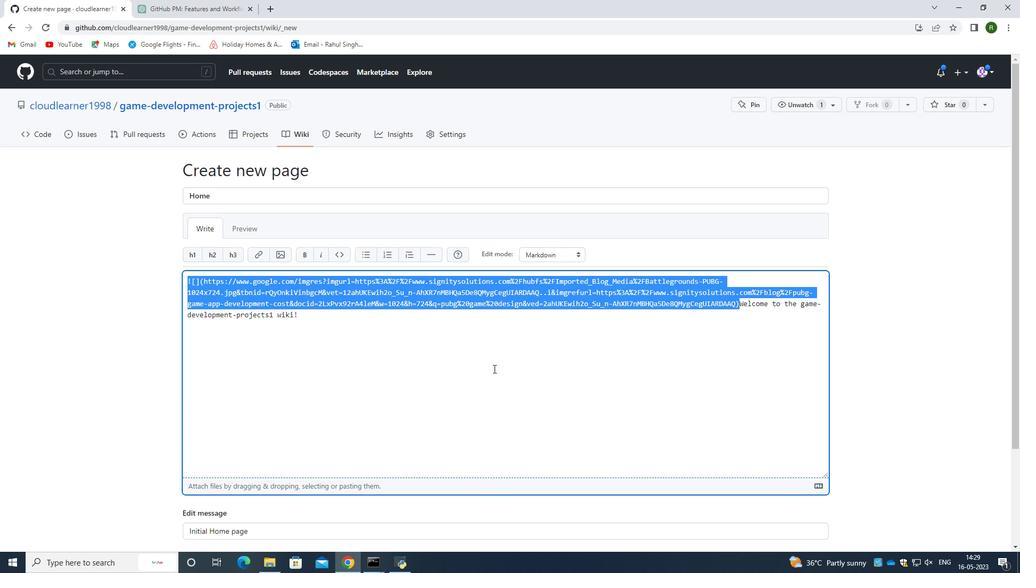 
Action: Mouse pressed left at (483, 369)
Screenshot: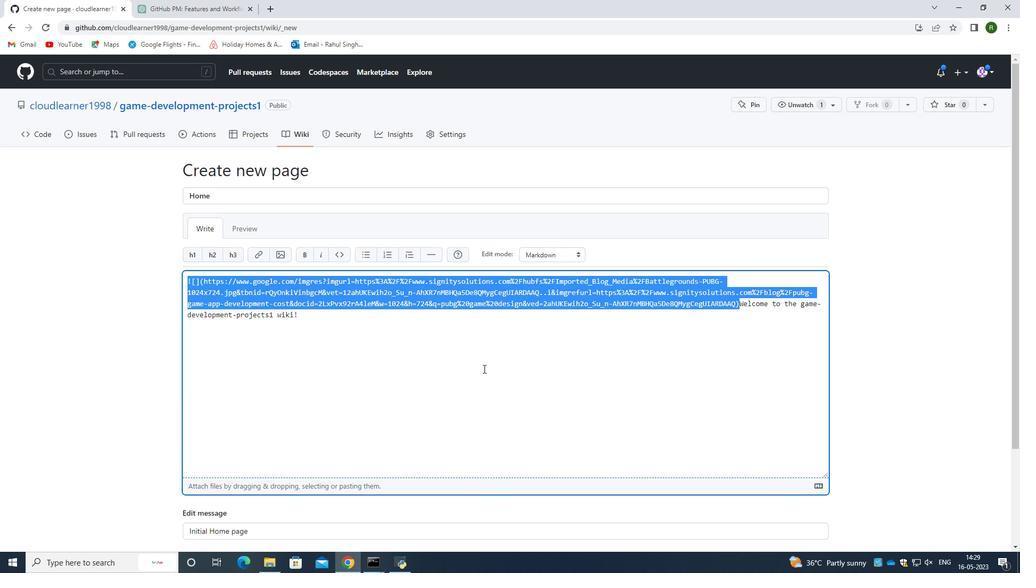 
Action: Mouse moved to (476, 365)
Screenshot: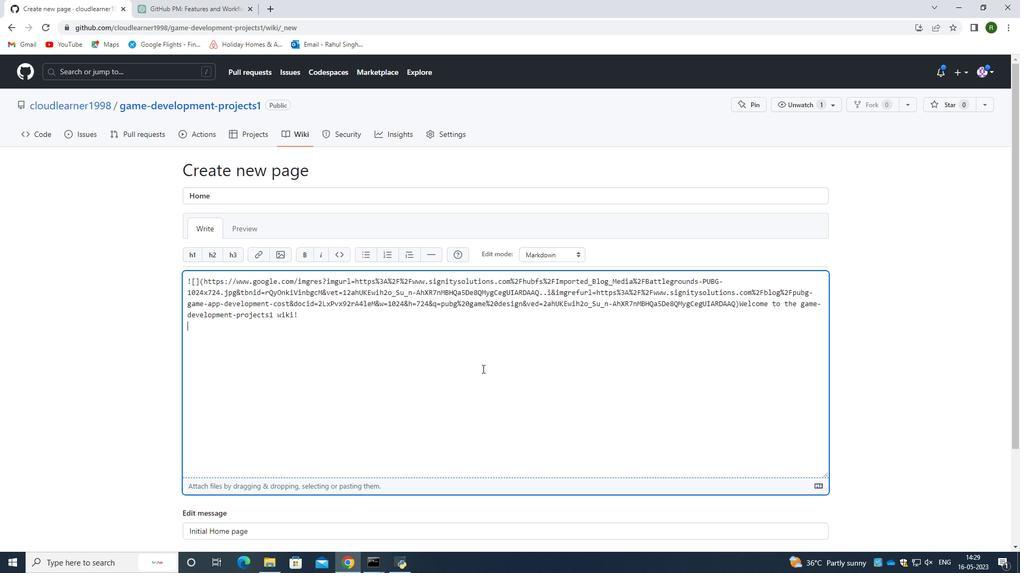 
Action: Mouse scrolled (476, 365) with delta (0, 0)
Screenshot: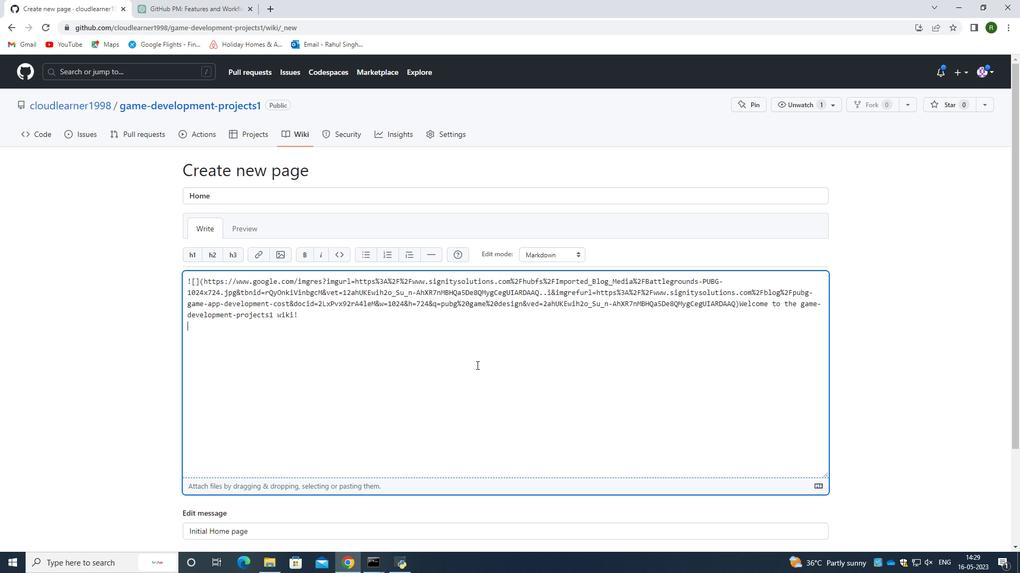 
Action: Mouse scrolled (476, 365) with delta (0, 0)
Screenshot: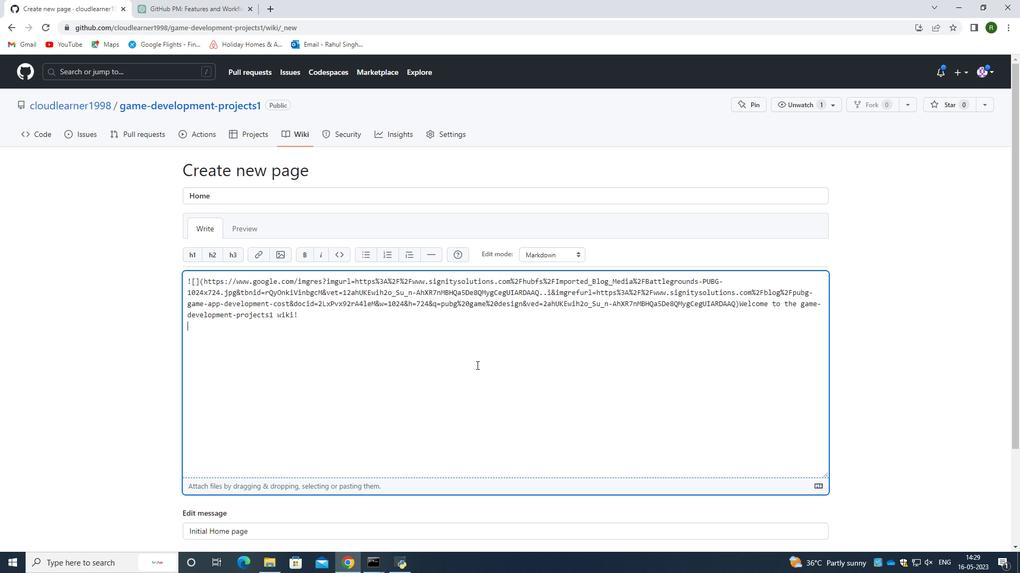 
Action: Mouse scrolled (476, 365) with delta (0, 0)
Screenshot: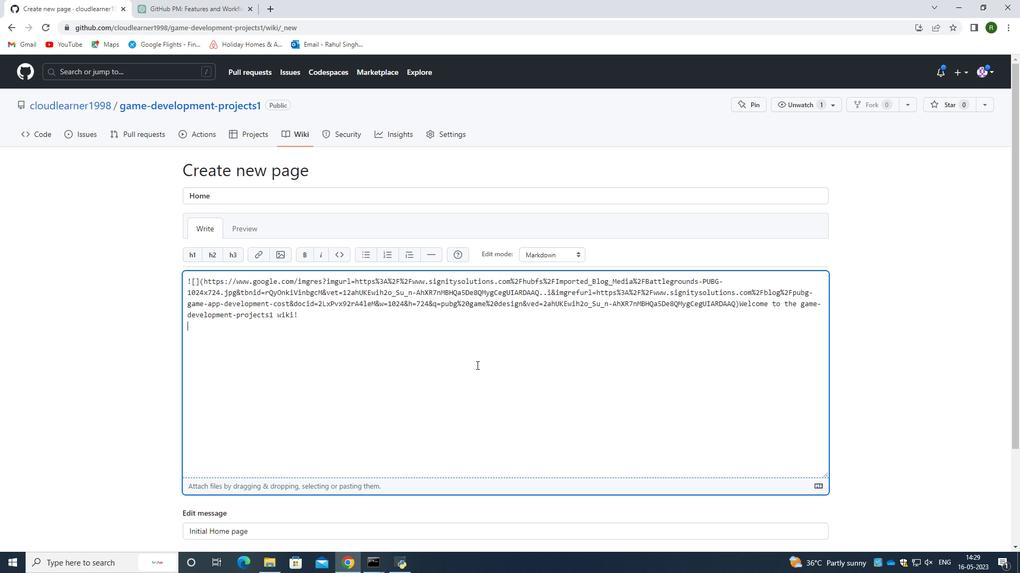 
Action: Mouse scrolled (476, 365) with delta (0, 0)
Screenshot: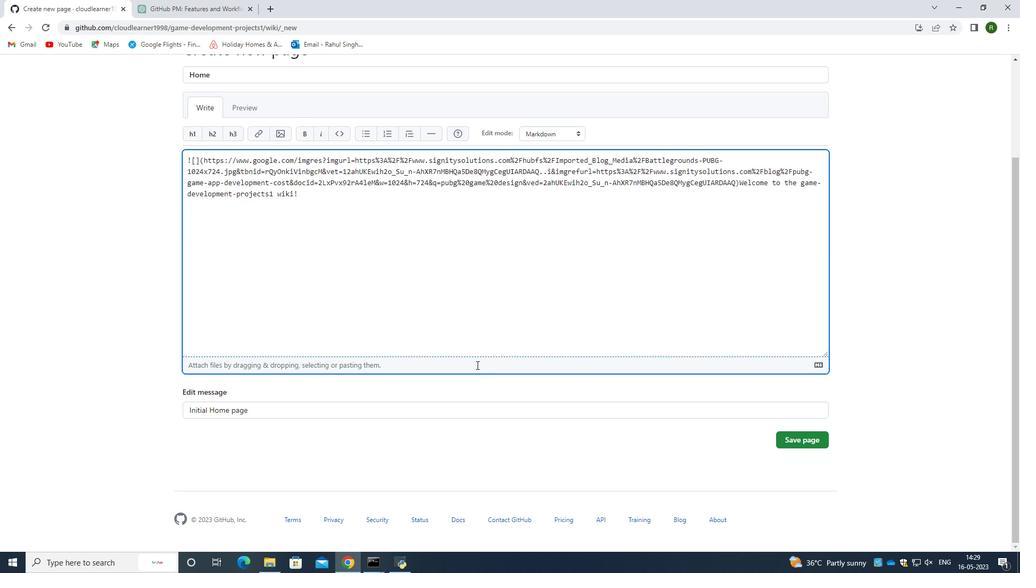 
Action: Mouse moved to (480, 366)
Screenshot: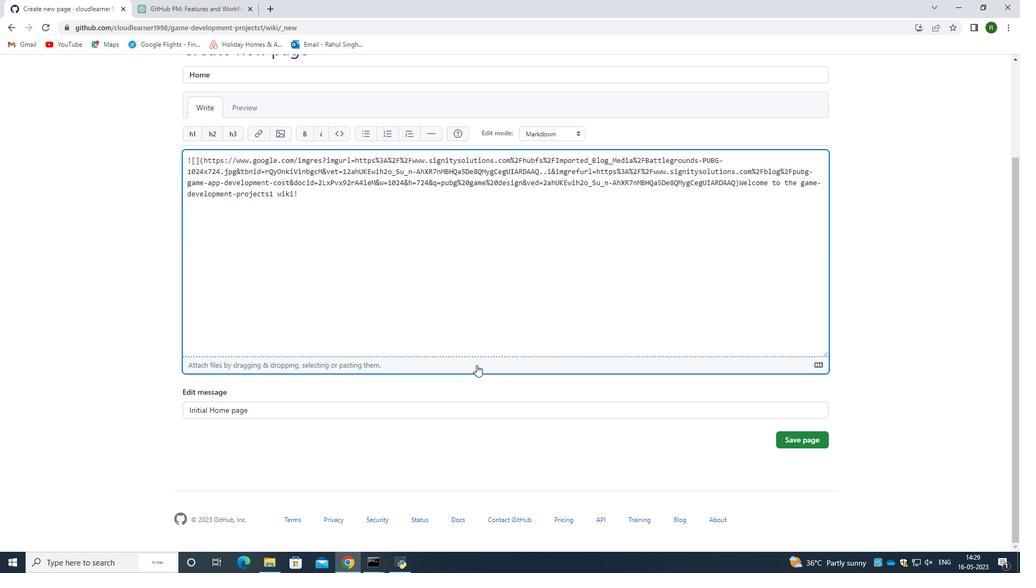 
Action: Mouse scrolled (480, 365) with delta (0, 0)
Screenshot: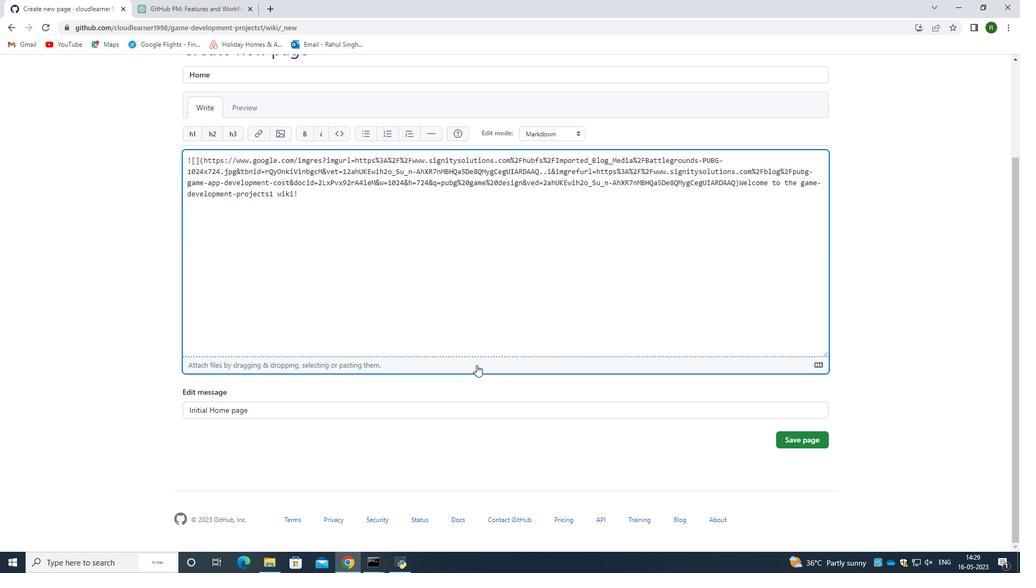 
Action: Mouse moved to (790, 440)
Screenshot: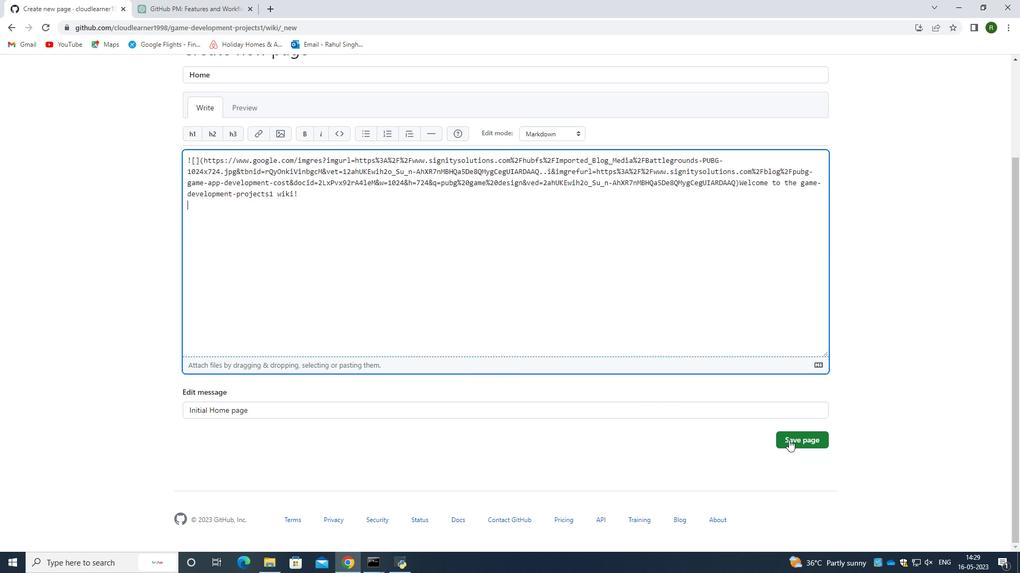 
Action: Mouse pressed left at (790, 440)
Screenshot: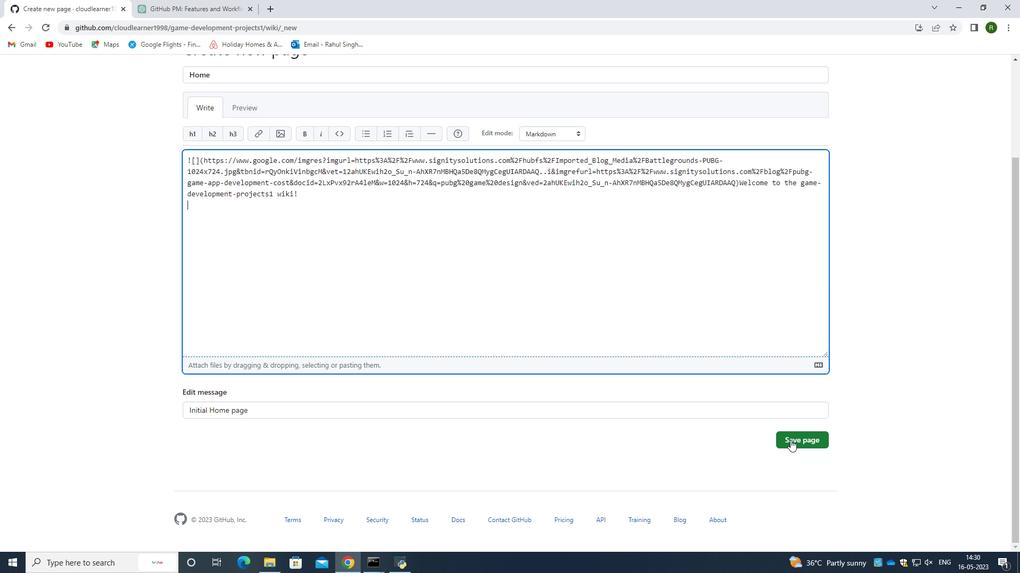 
Action: Mouse moved to (512, 340)
Screenshot: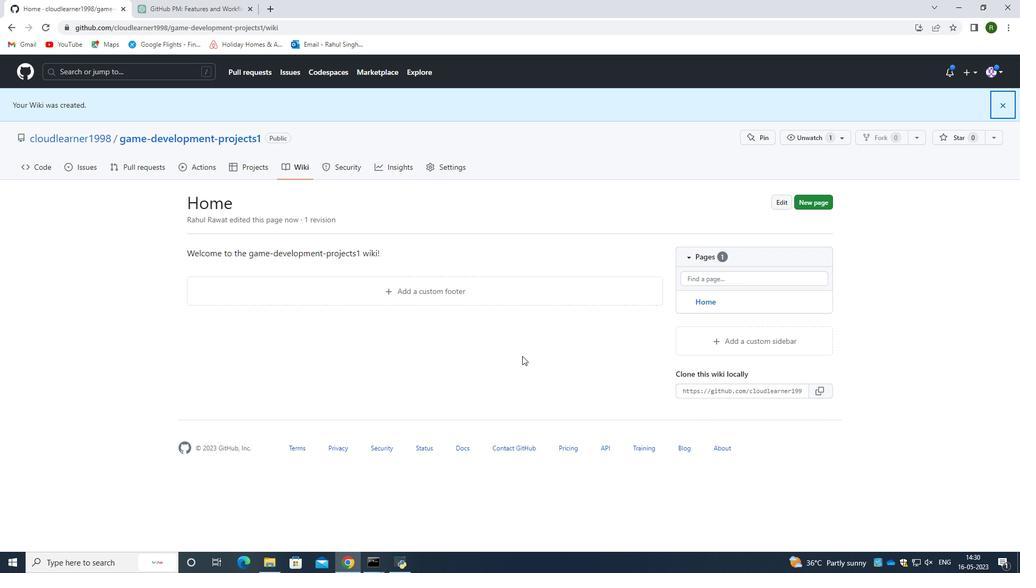 
Action: Mouse scrolled (512, 340) with delta (0, 0)
Screenshot: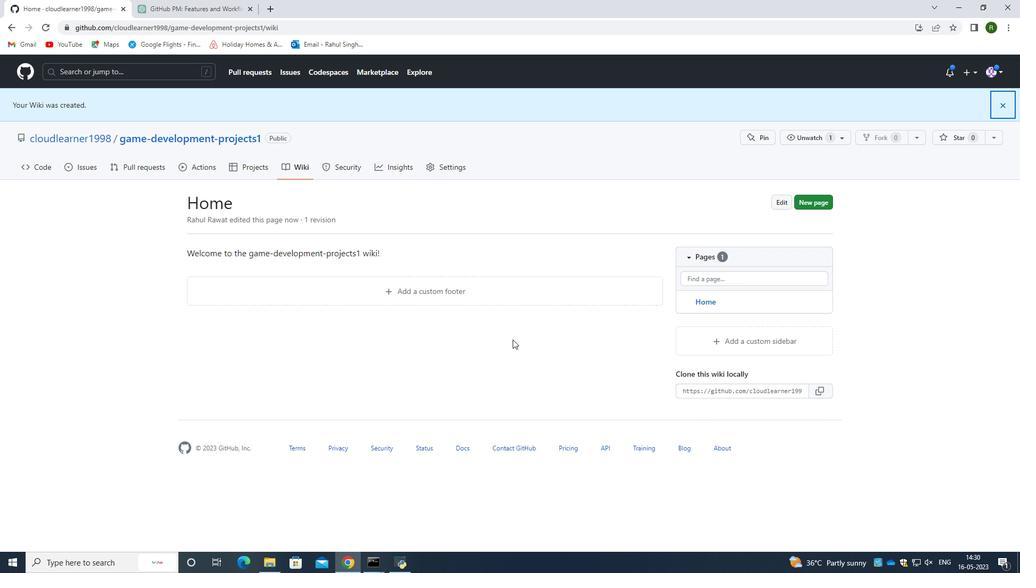 
Action: Mouse moved to (513, 338)
Screenshot: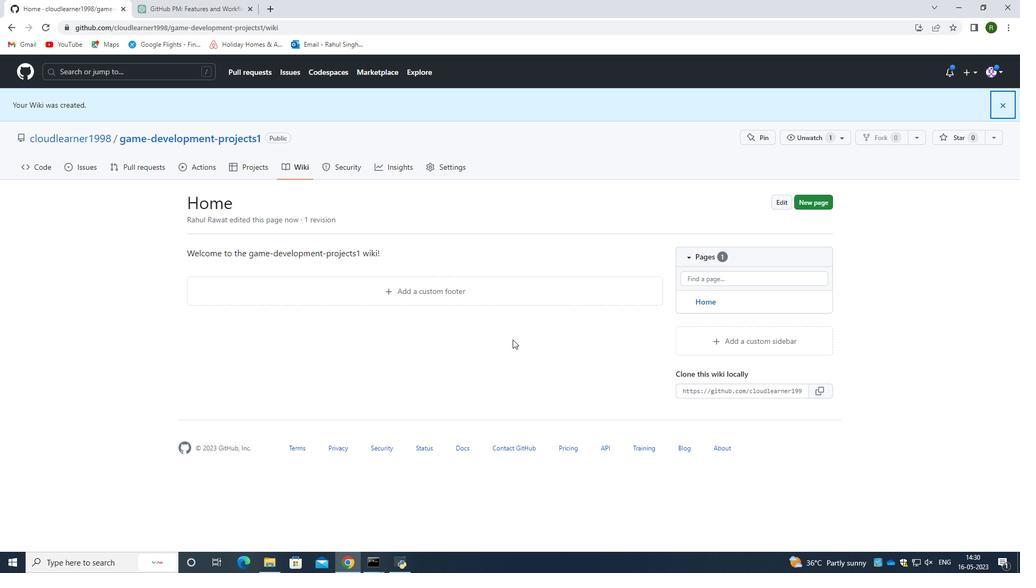 
